 Task: Search one way flight ticket for 1 adult, 1 child, 1 infant in seat in premium economy from Dubuque: Dubuque Regional Airport to Jackson: Jackson Hole Airport on 5-2-2023. Choice of flights is Frontier. Number of bags: 2 checked bags. Price is upto 91000. Outbound departure time preference is 20:45.
Action: Mouse moved to (370, 316)
Screenshot: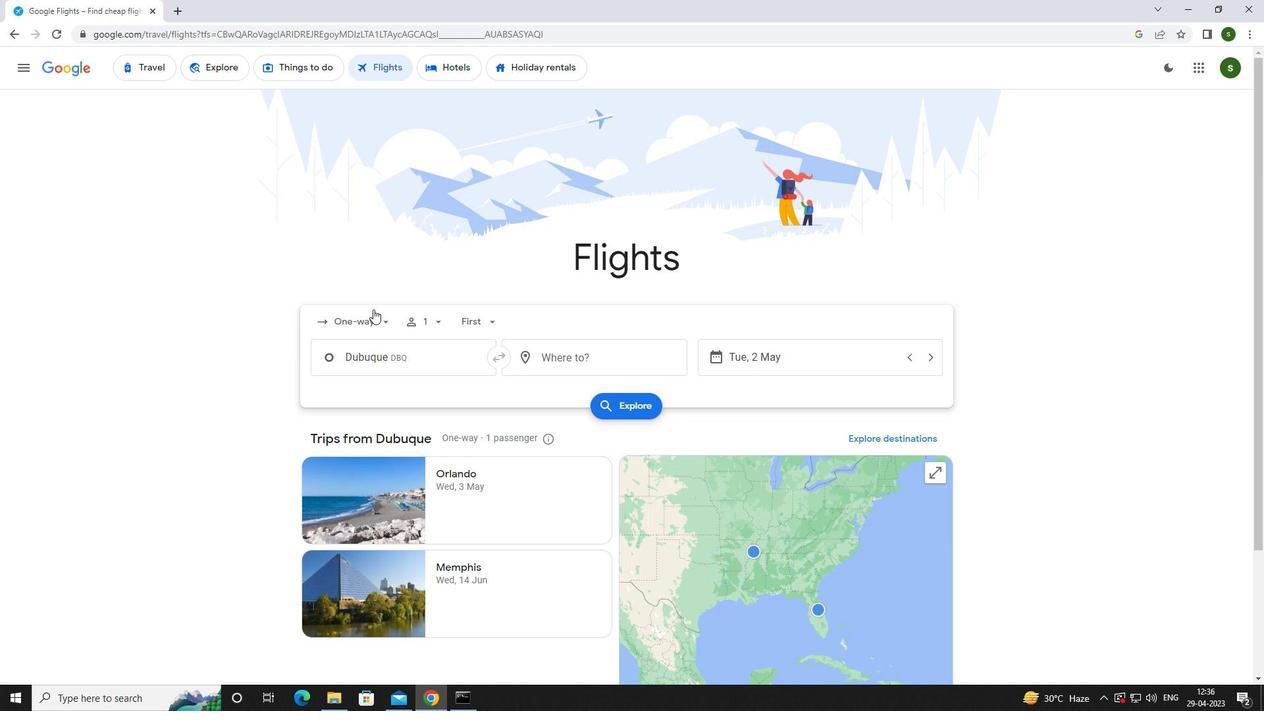 
Action: Mouse pressed left at (370, 316)
Screenshot: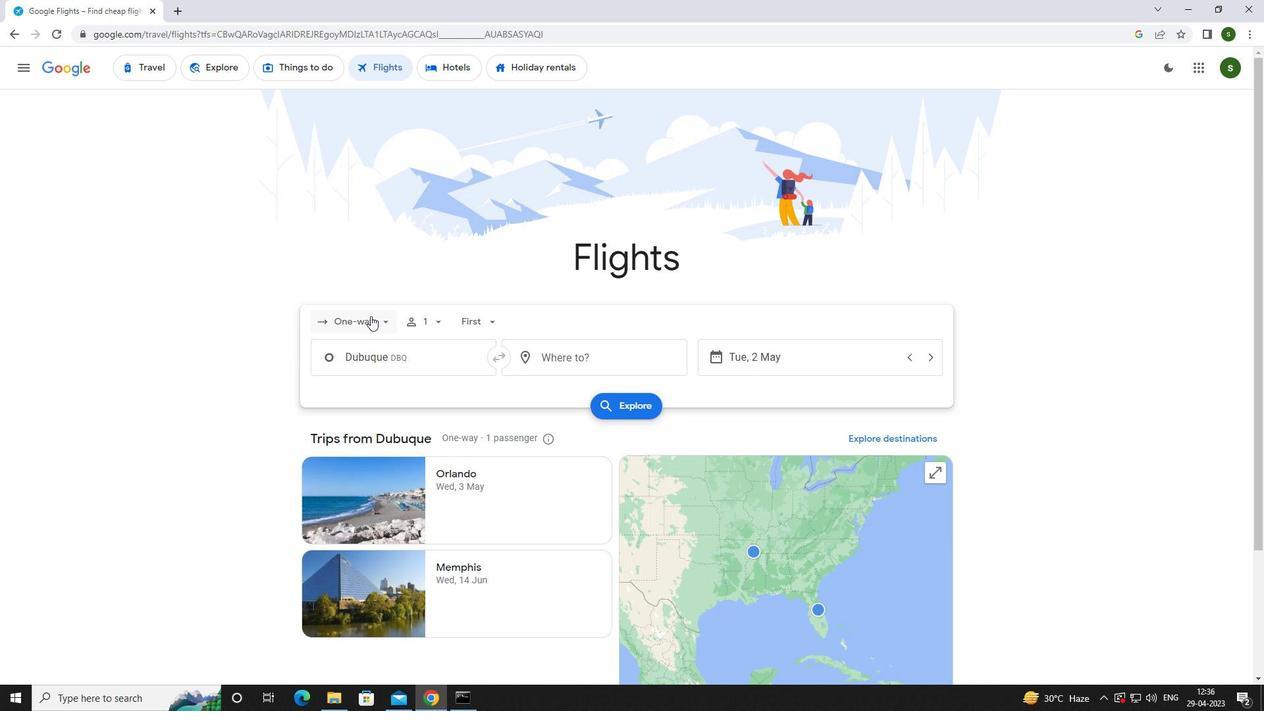 
Action: Mouse moved to (388, 380)
Screenshot: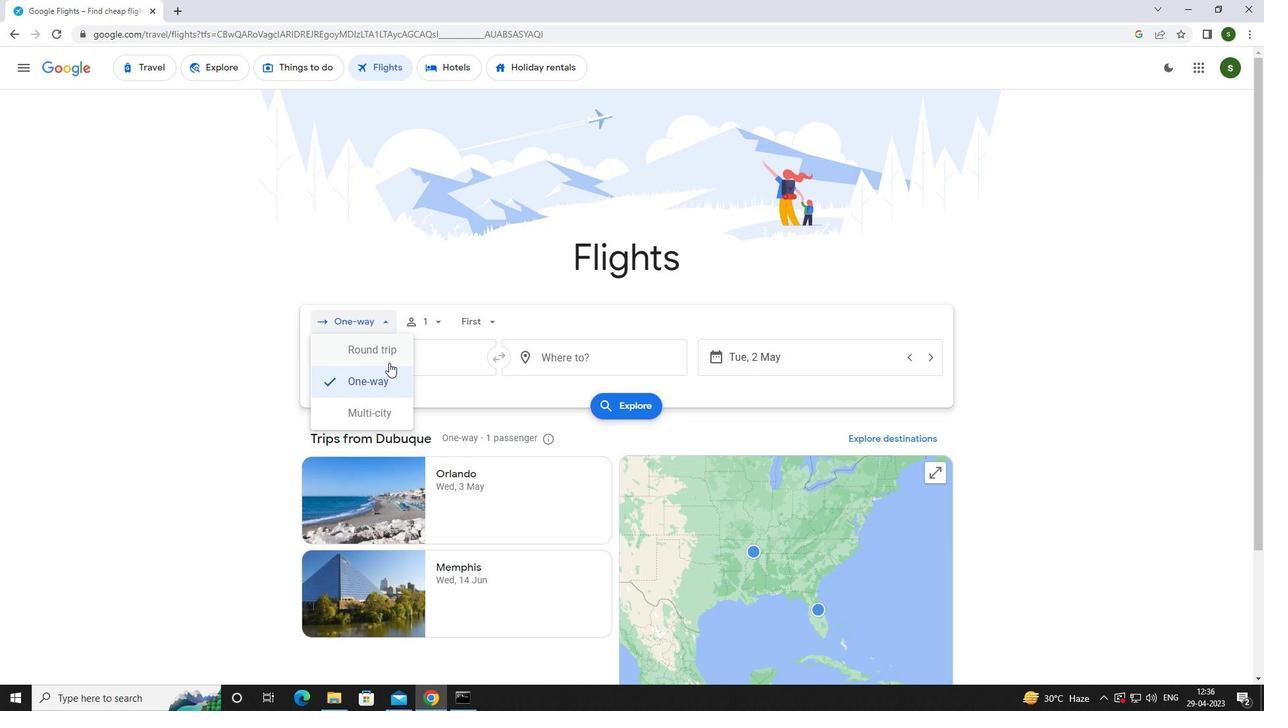 
Action: Mouse pressed left at (388, 380)
Screenshot: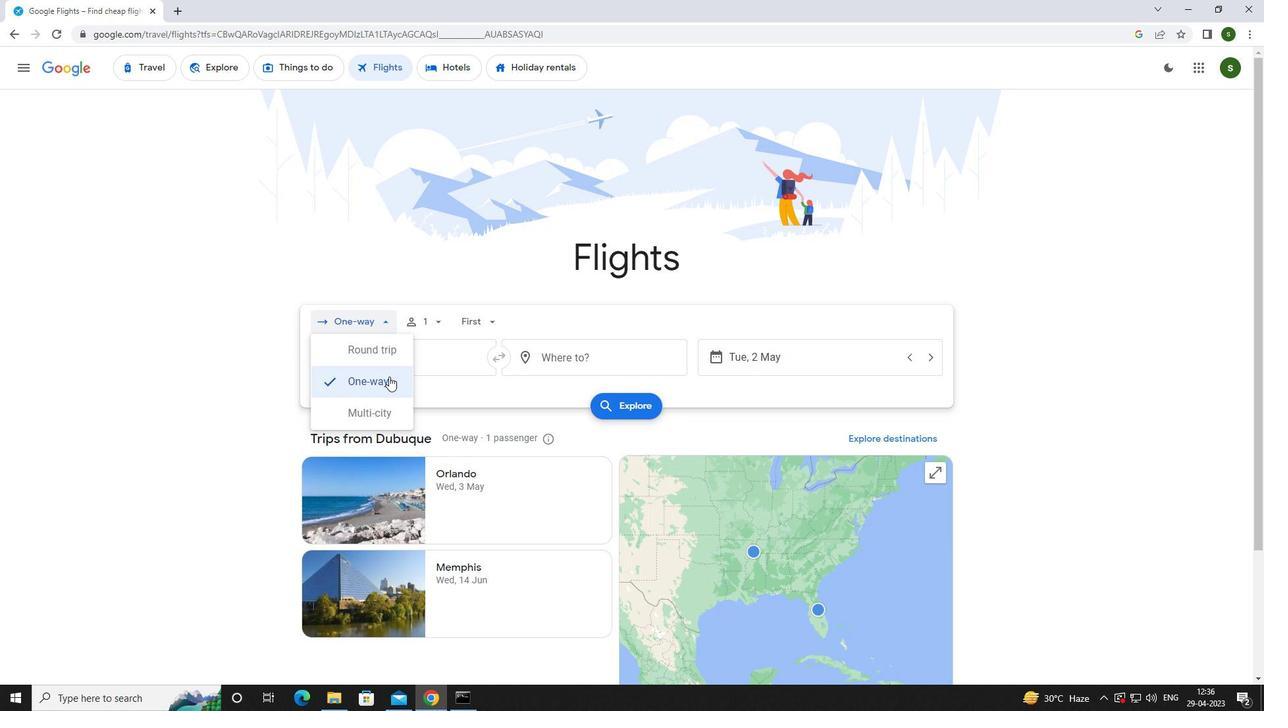 
Action: Mouse moved to (429, 319)
Screenshot: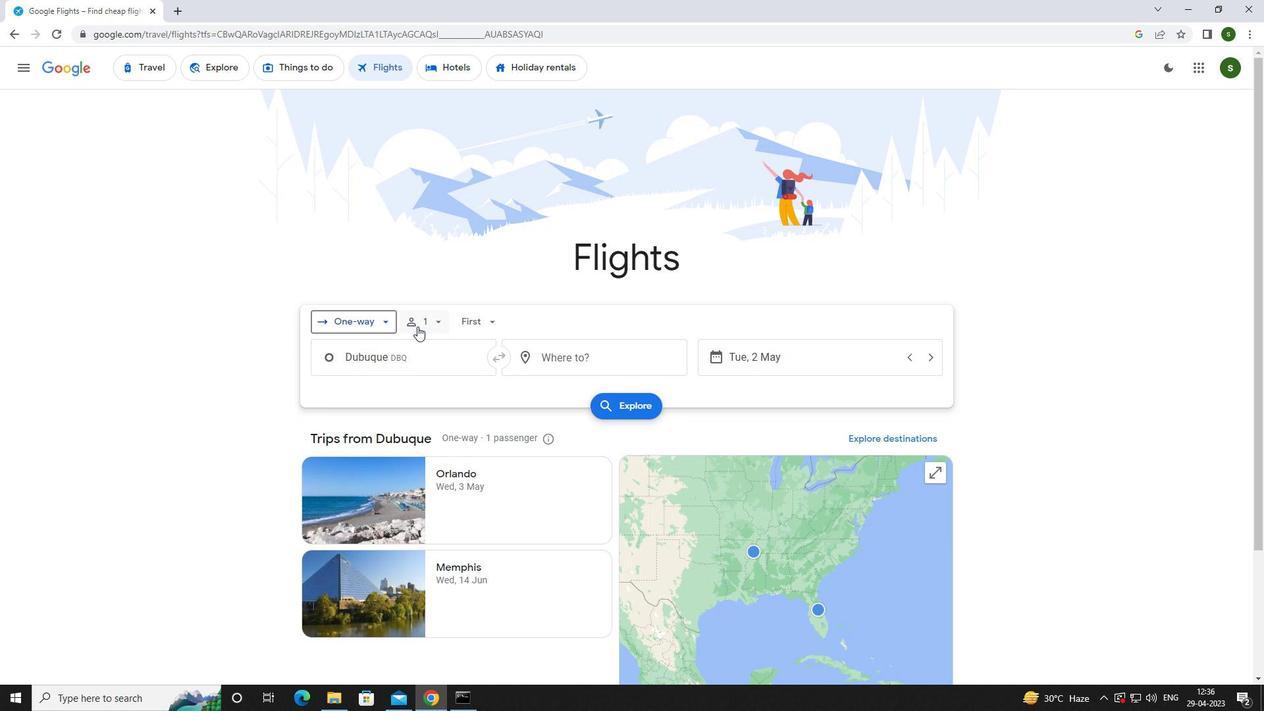 
Action: Mouse pressed left at (429, 319)
Screenshot: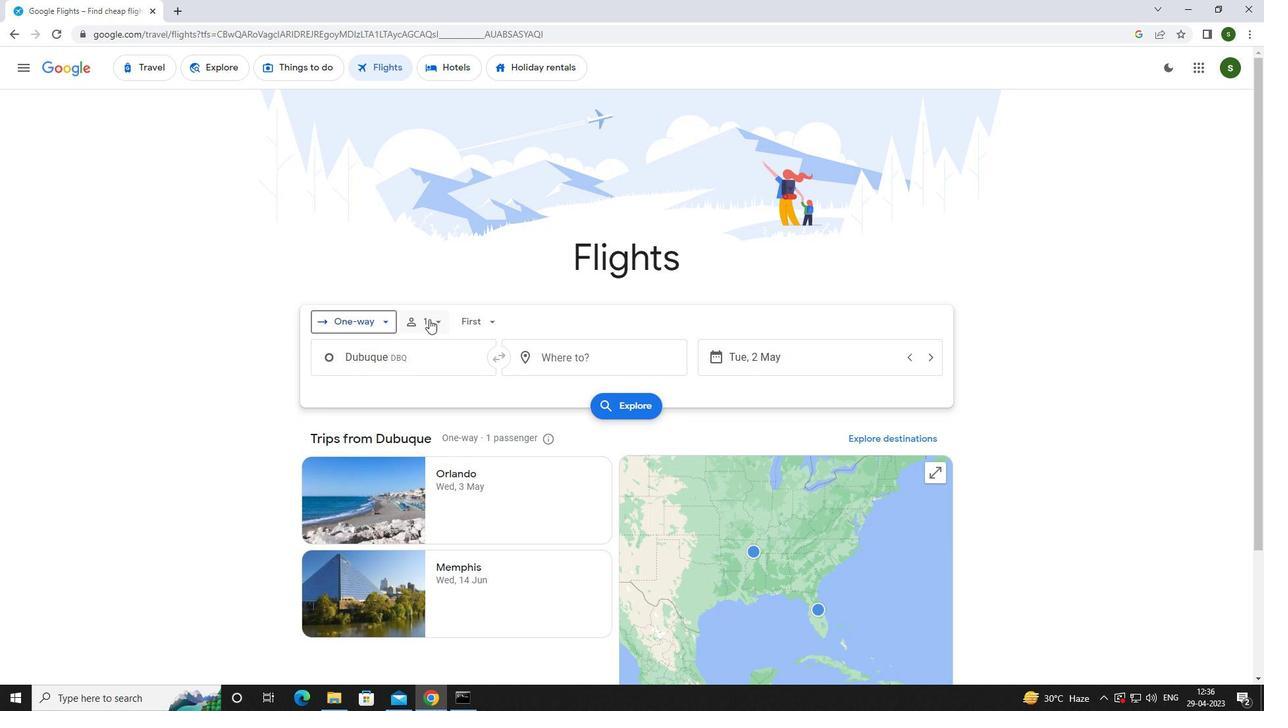 
Action: Mouse moved to (539, 383)
Screenshot: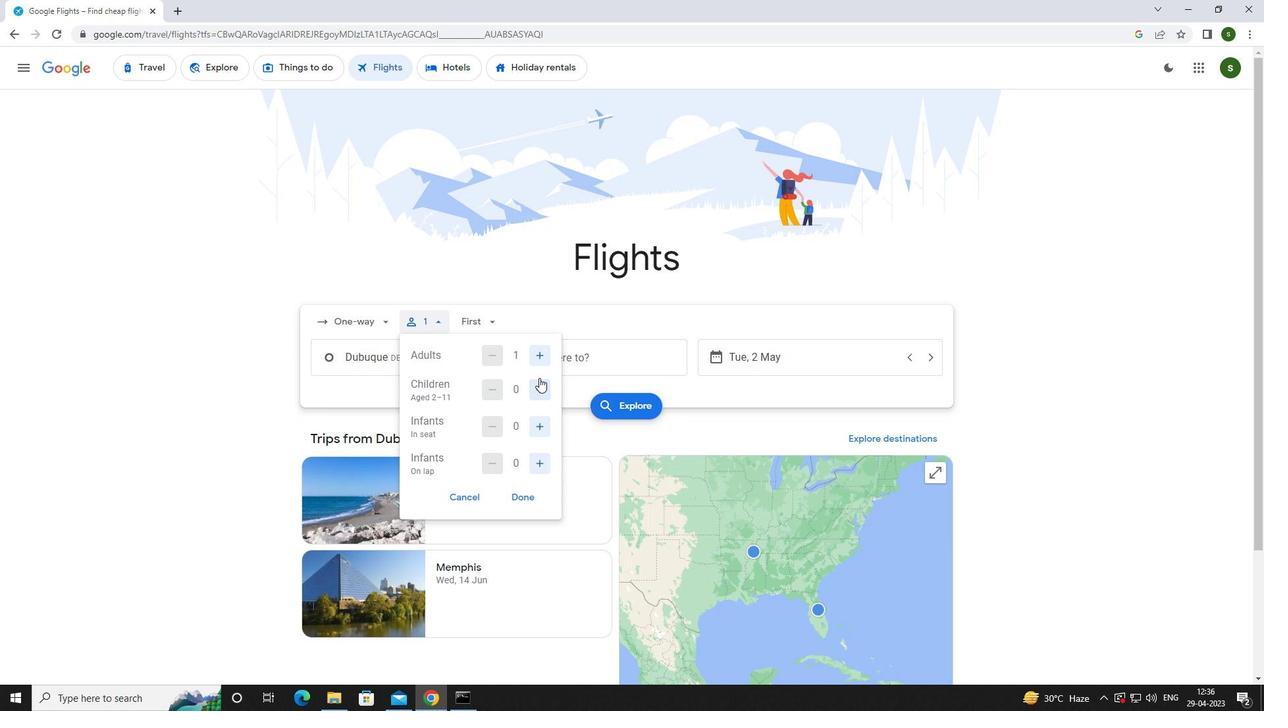 
Action: Mouse pressed left at (539, 383)
Screenshot: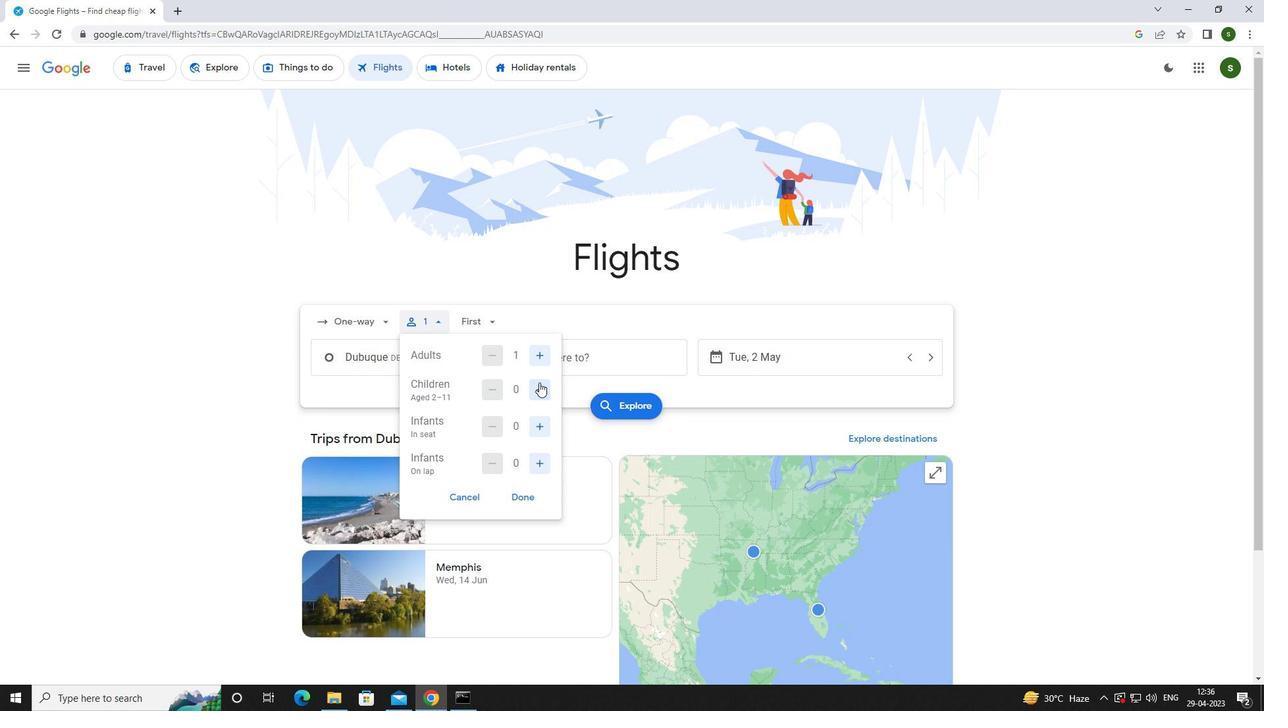 
Action: Mouse moved to (539, 427)
Screenshot: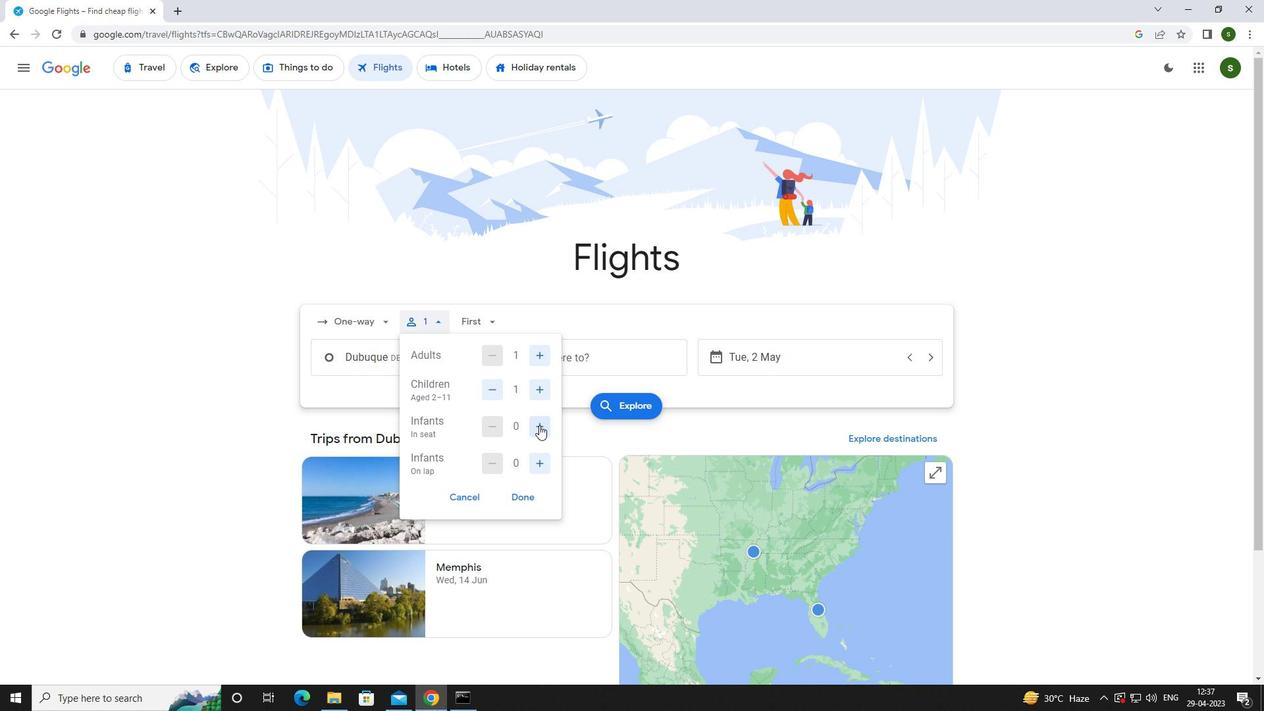 
Action: Mouse pressed left at (539, 427)
Screenshot: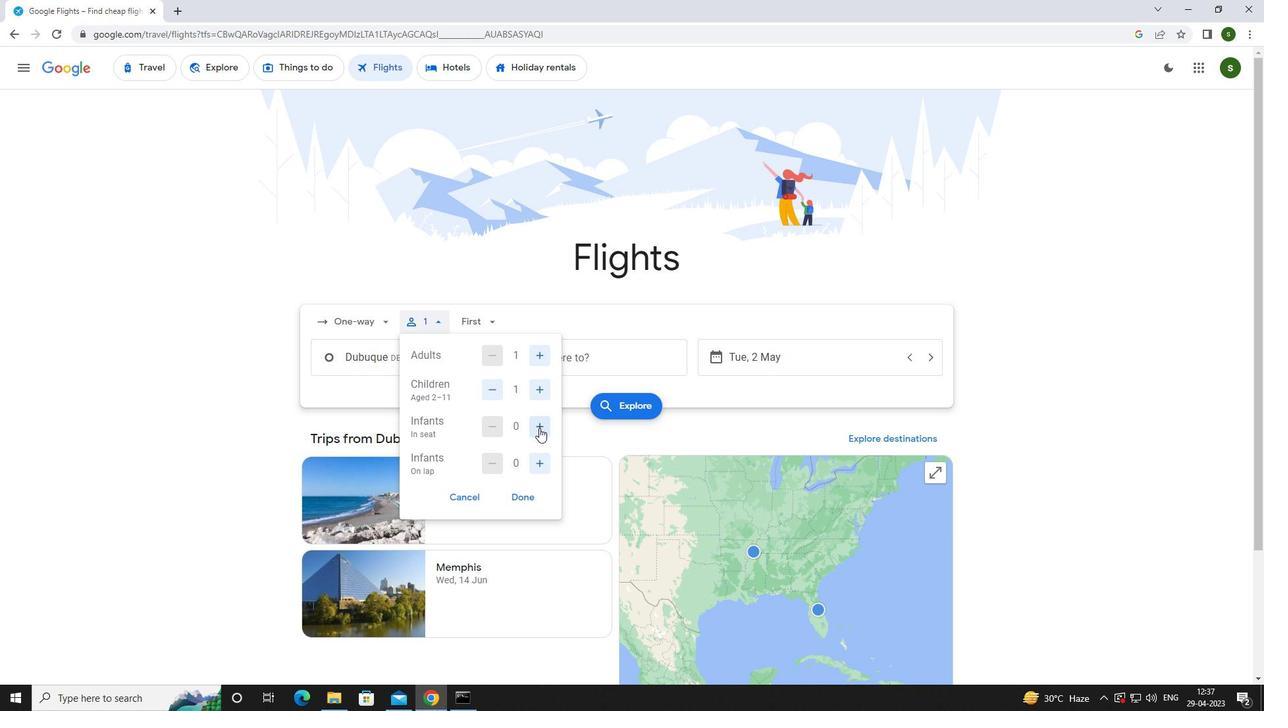 
Action: Mouse moved to (484, 317)
Screenshot: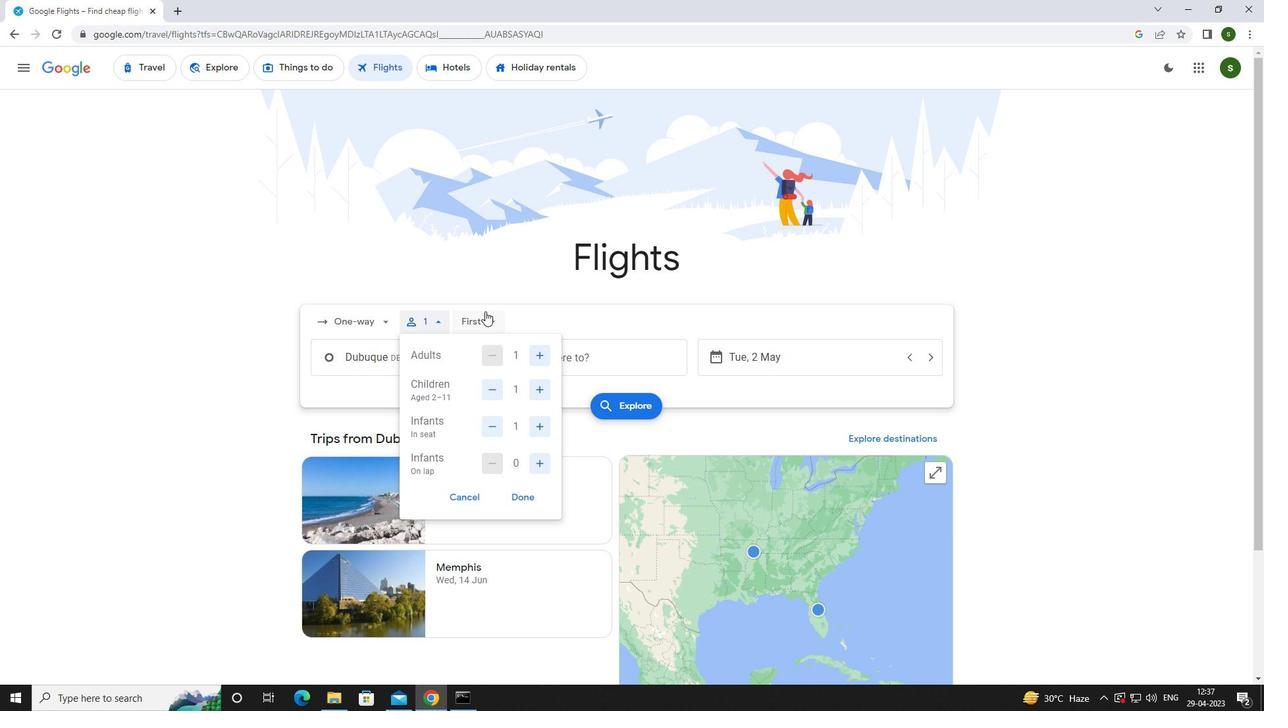 
Action: Mouse pressed left at (484, 317)
Screenshot: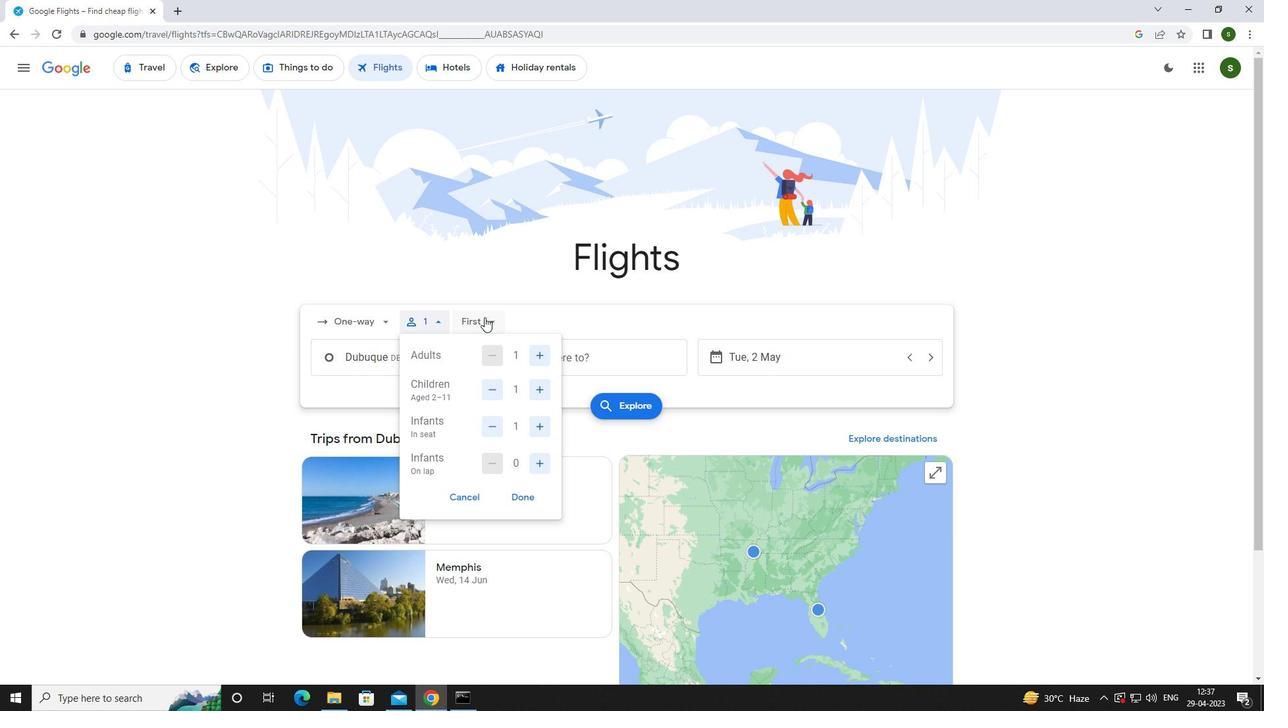 
Action: Mouse moved to (506, 382)
Screenshot: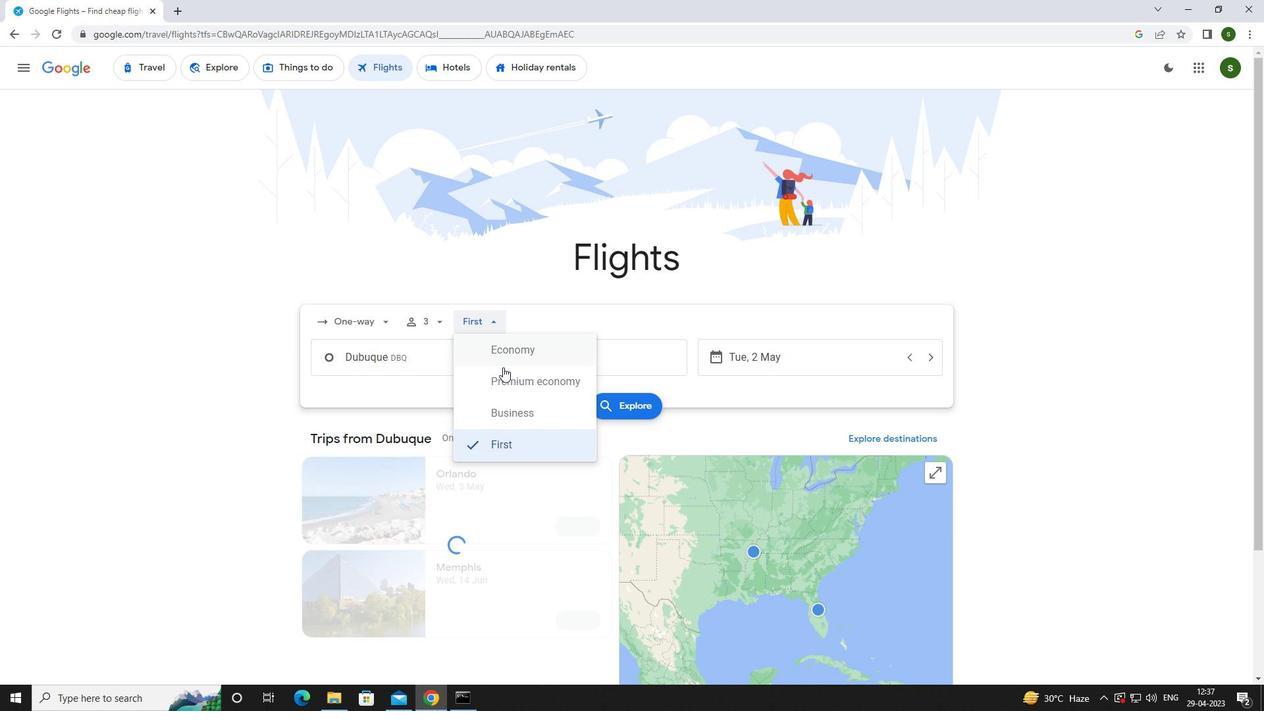 
Action: Mouse pressed left at (506, 382)
Screenshot: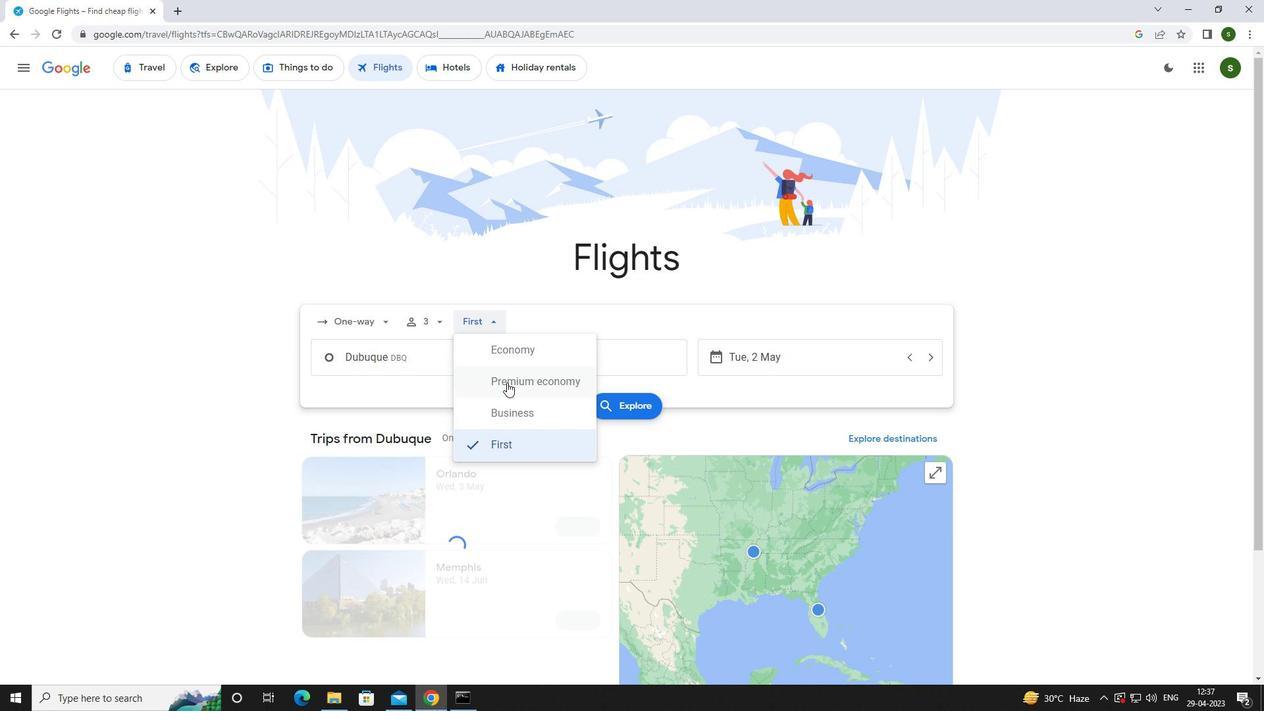 
Action: Mouse moved to (430, 365)
Screenshot: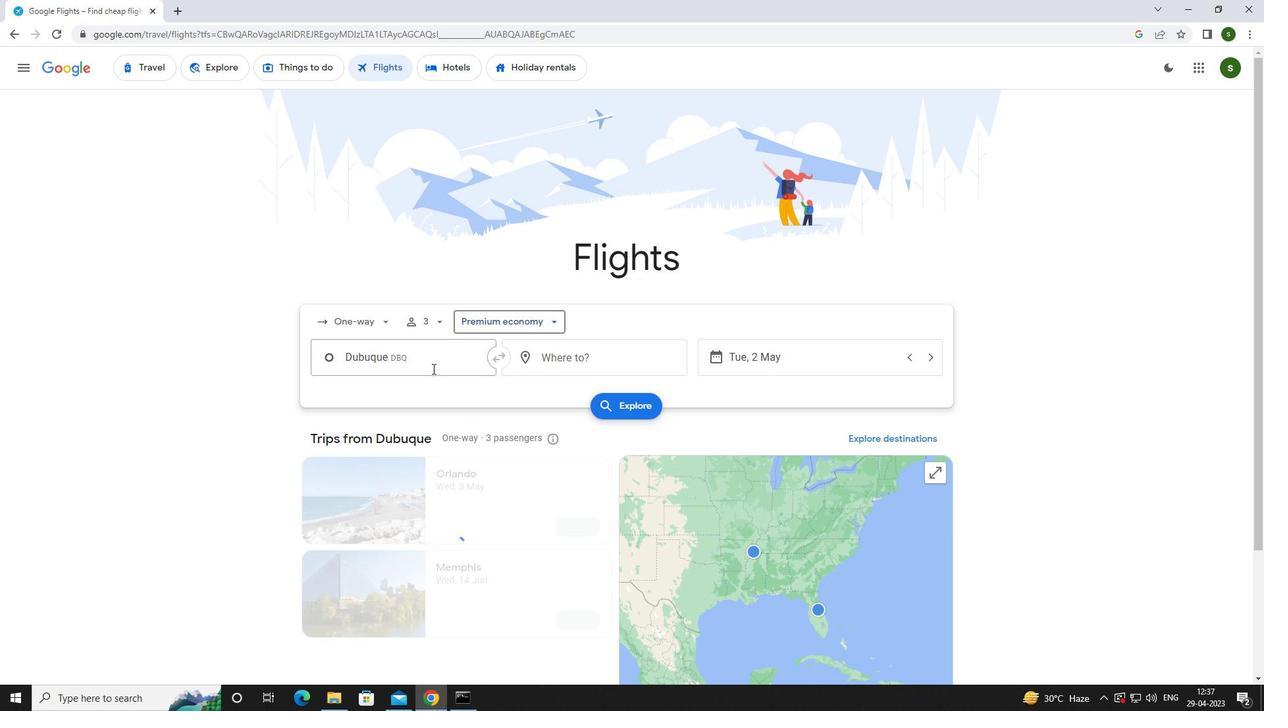 
Action: Mouse pressed left at (430, 365)
Screenshot: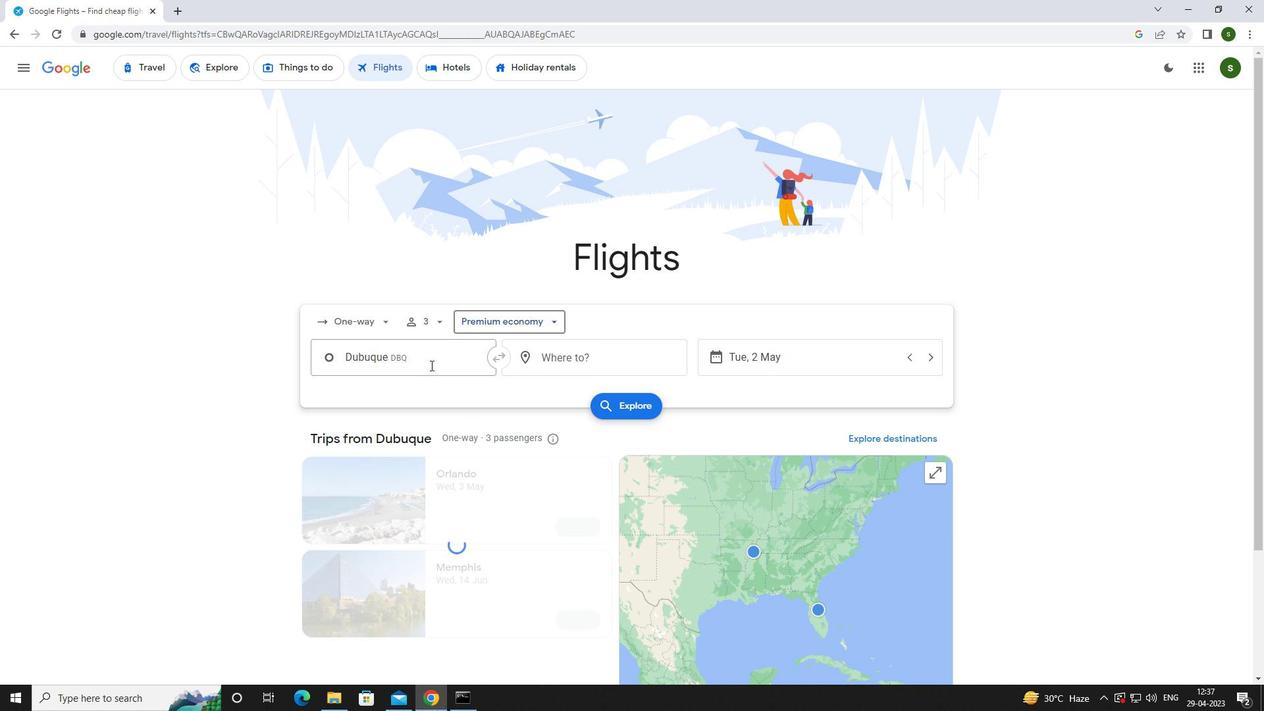 
Action: Key pressed d<Key.caps_lock>ubuque
Screenshot: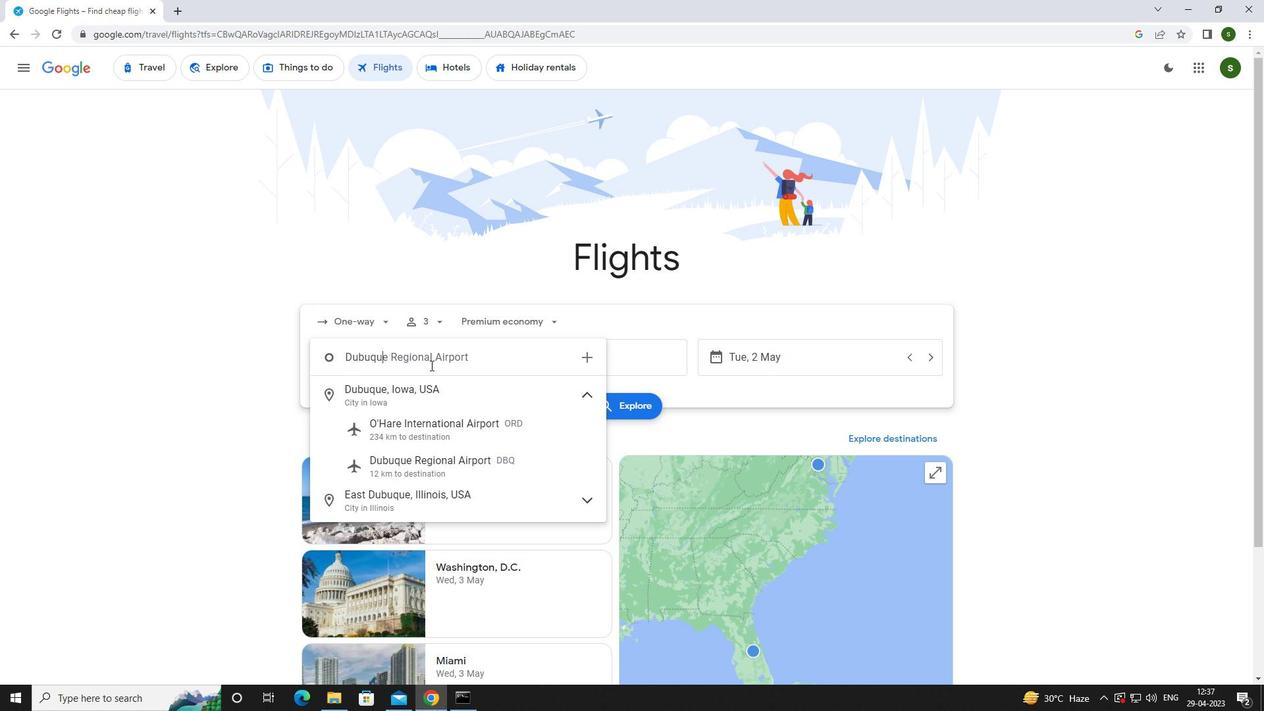 
Action: Mouse moved to (436, 457)
Screenshot: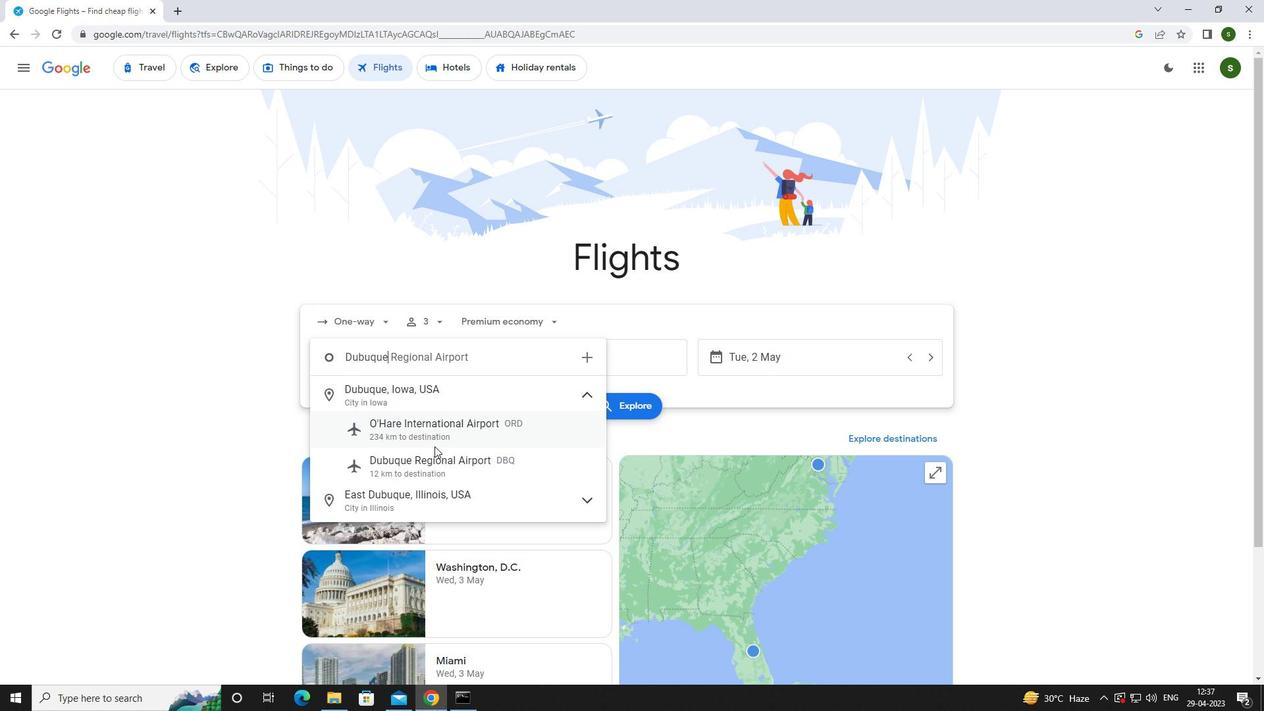 
Action: Mouse pressed left at (436, 457)
Screenshot: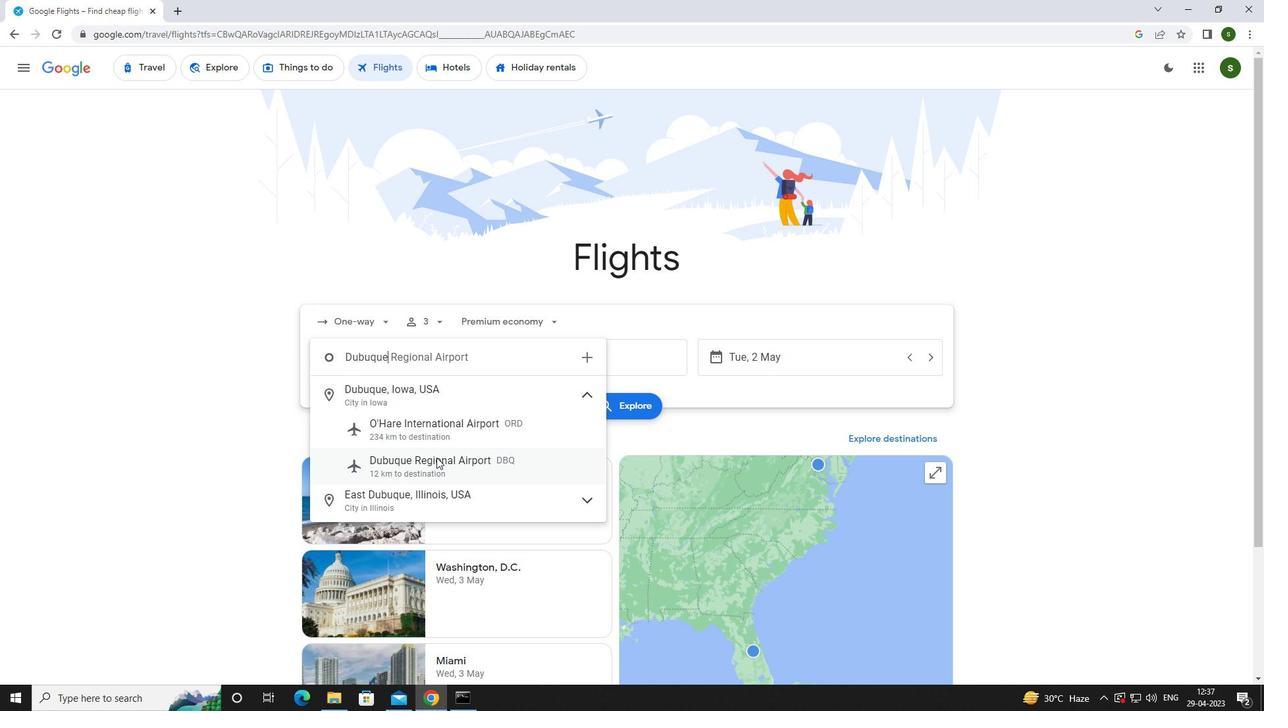 
Action: Mouse moved to (587, 361)
Screenshot: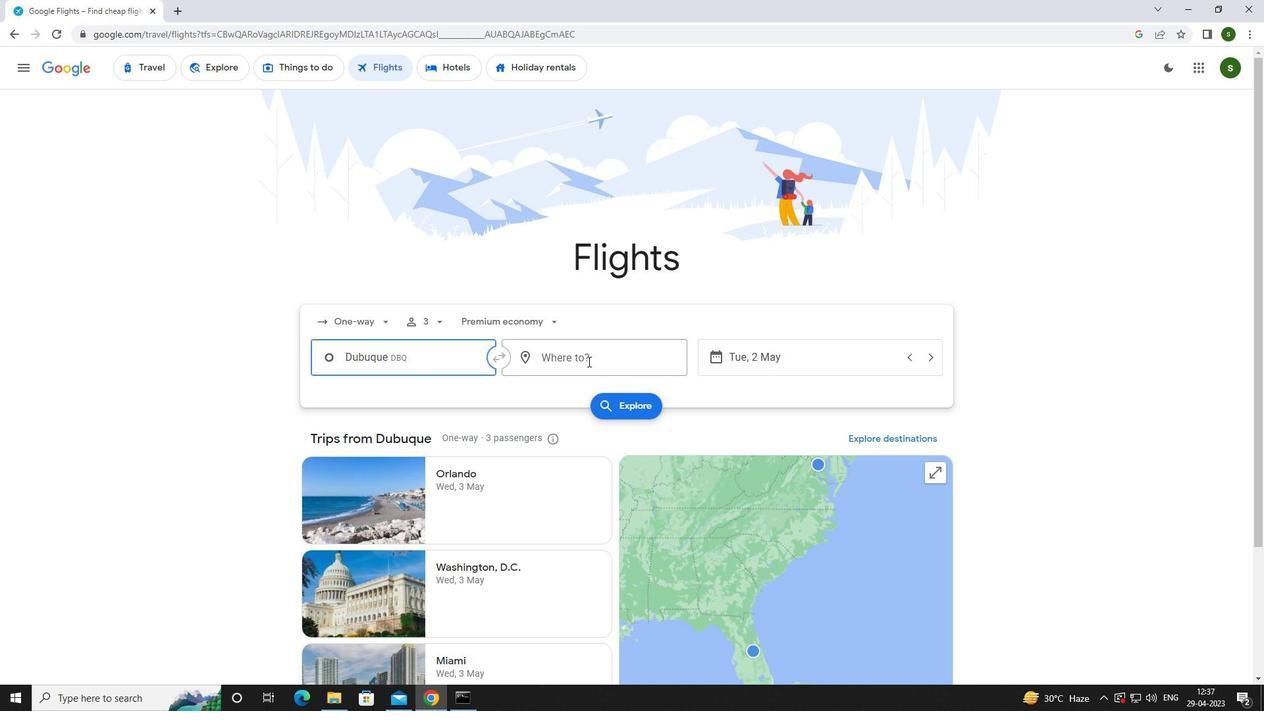 
Action: Mouse pressed left at (587, 361)
Screenshot: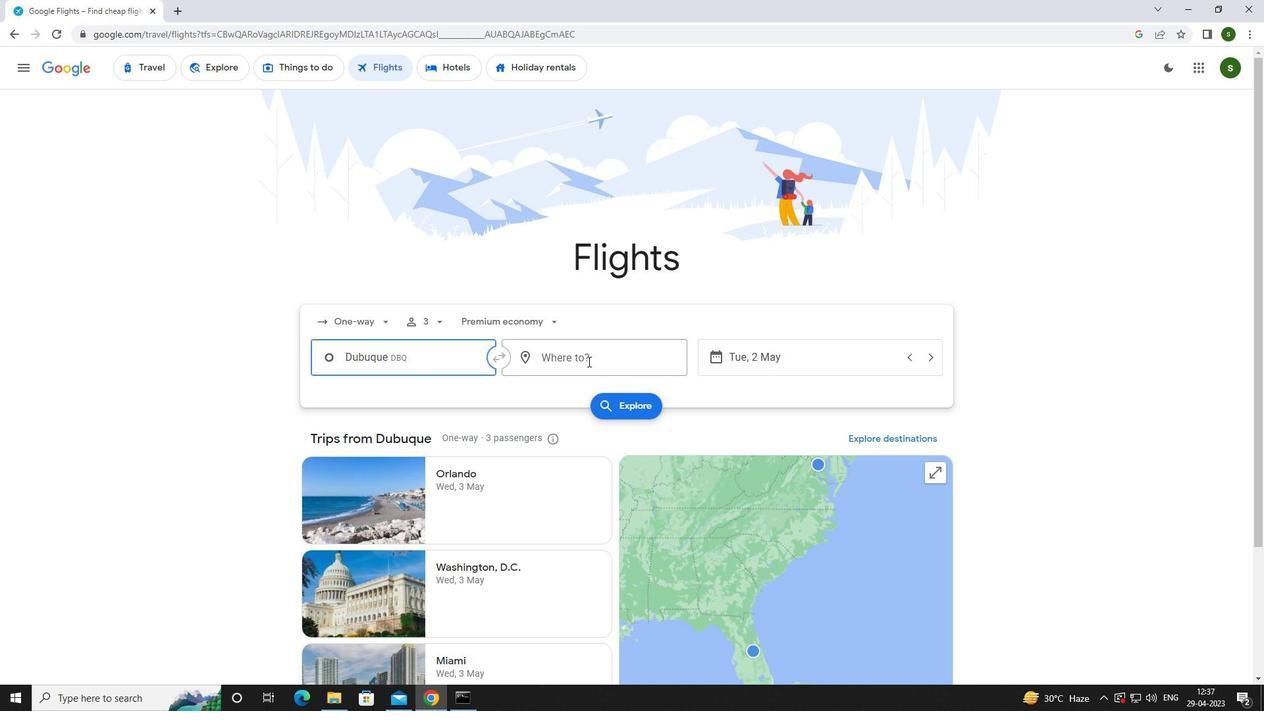 
Action: Mouse moved to (522, 345)
Screenshot: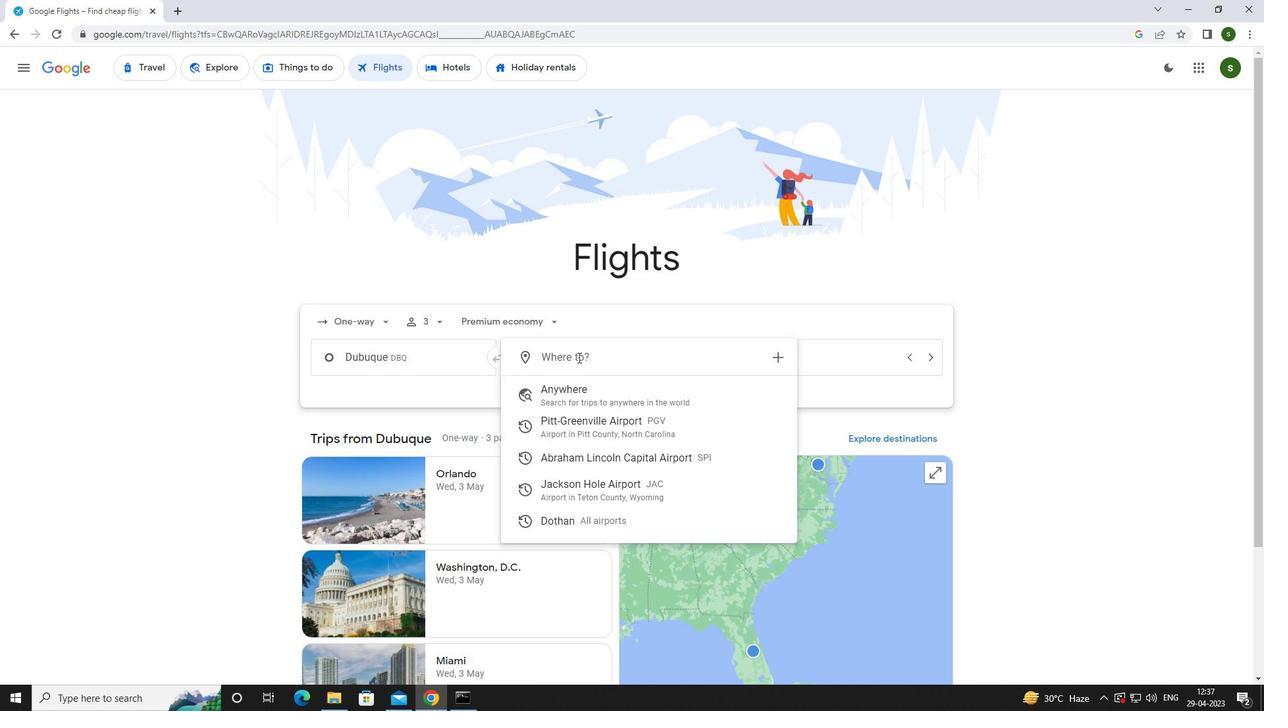 
Action: Key pressed <Key.caps_lock>j<Key.caps_lock>ackson<Key.space><Key.caps_lock>h<Key.caps_lock>ol
Screenshot: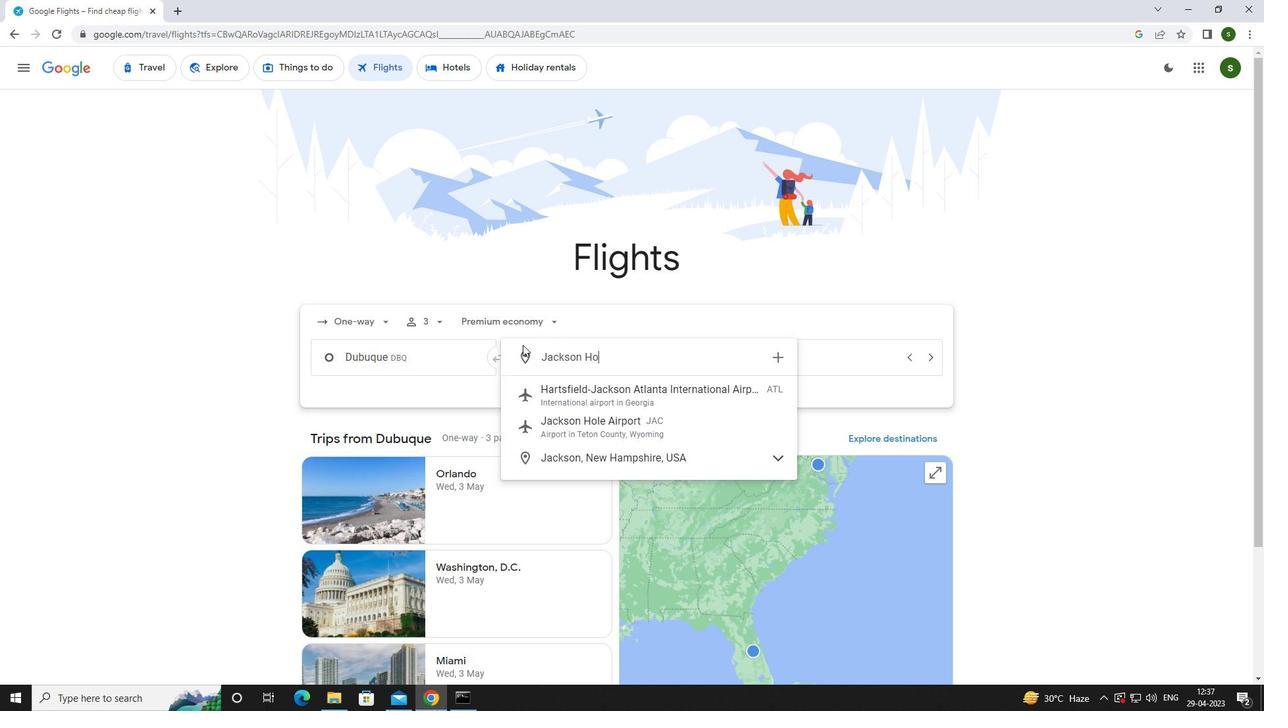 
Action: Mouse moved to (614, 395)
Screenshot: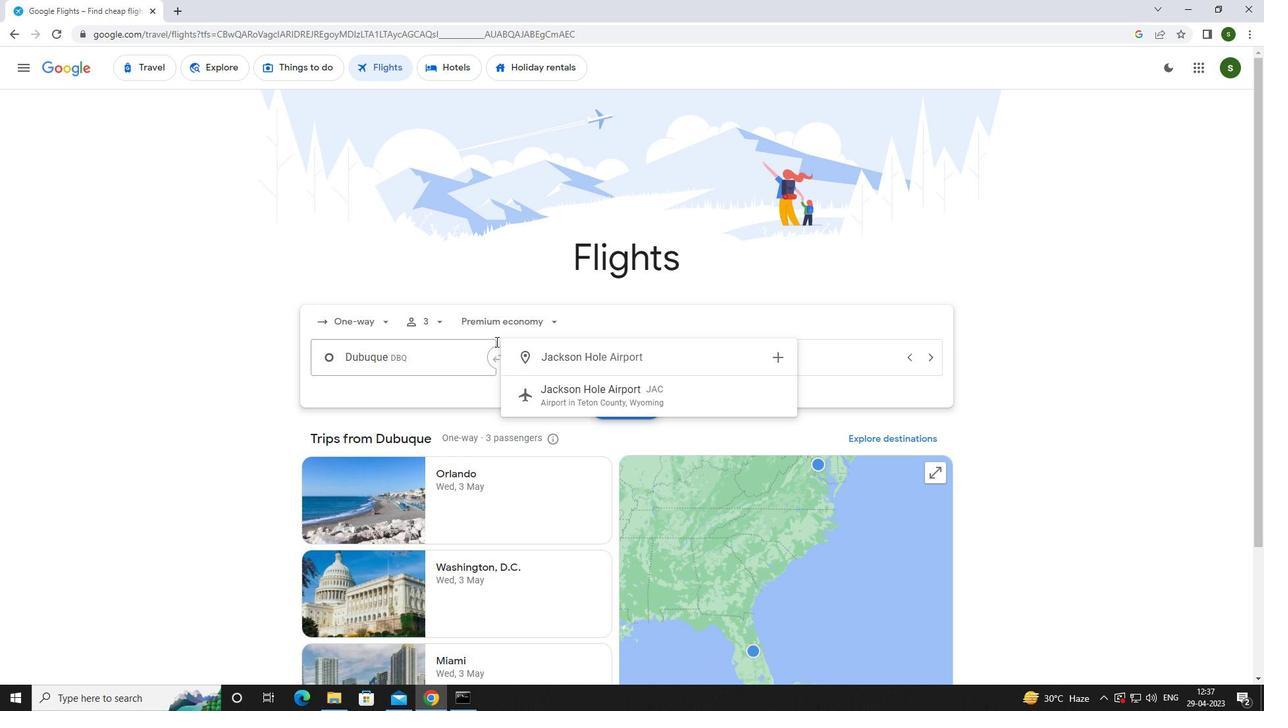 
Action: Mouse pressed left at (614, 395)
Screenshot: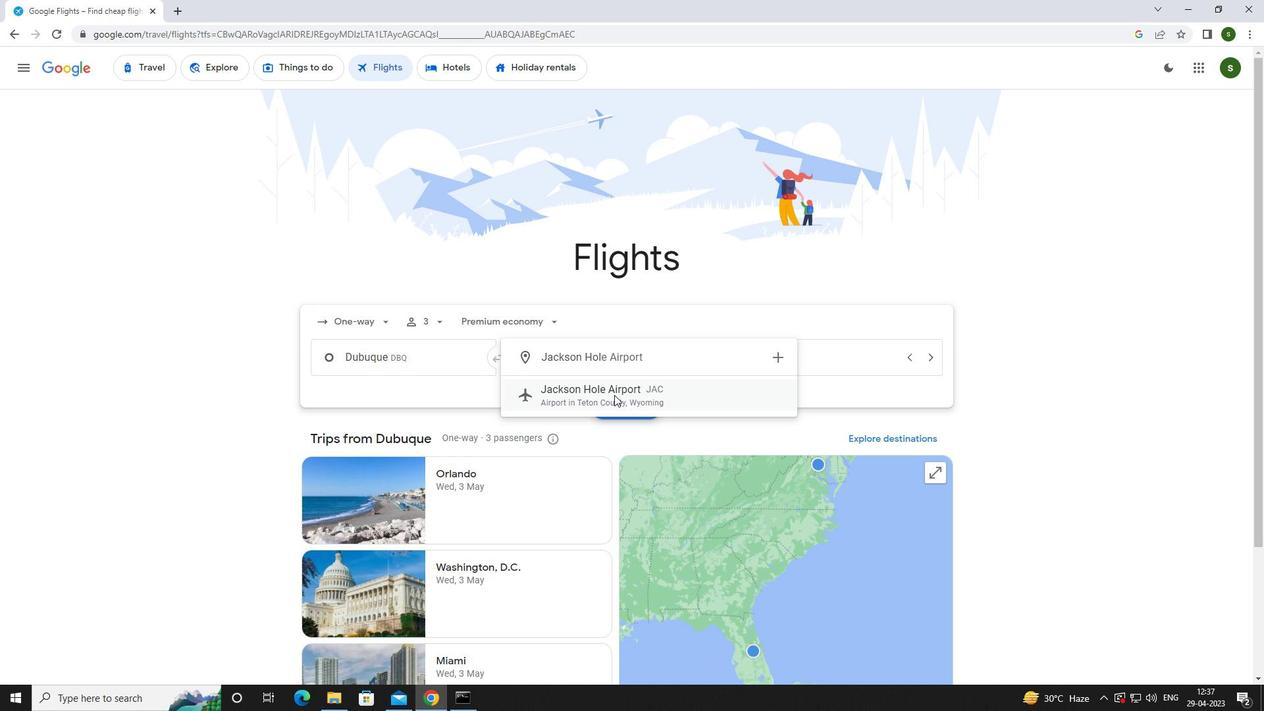 
Action: Mouse moved to (796, 359)
Screenshot: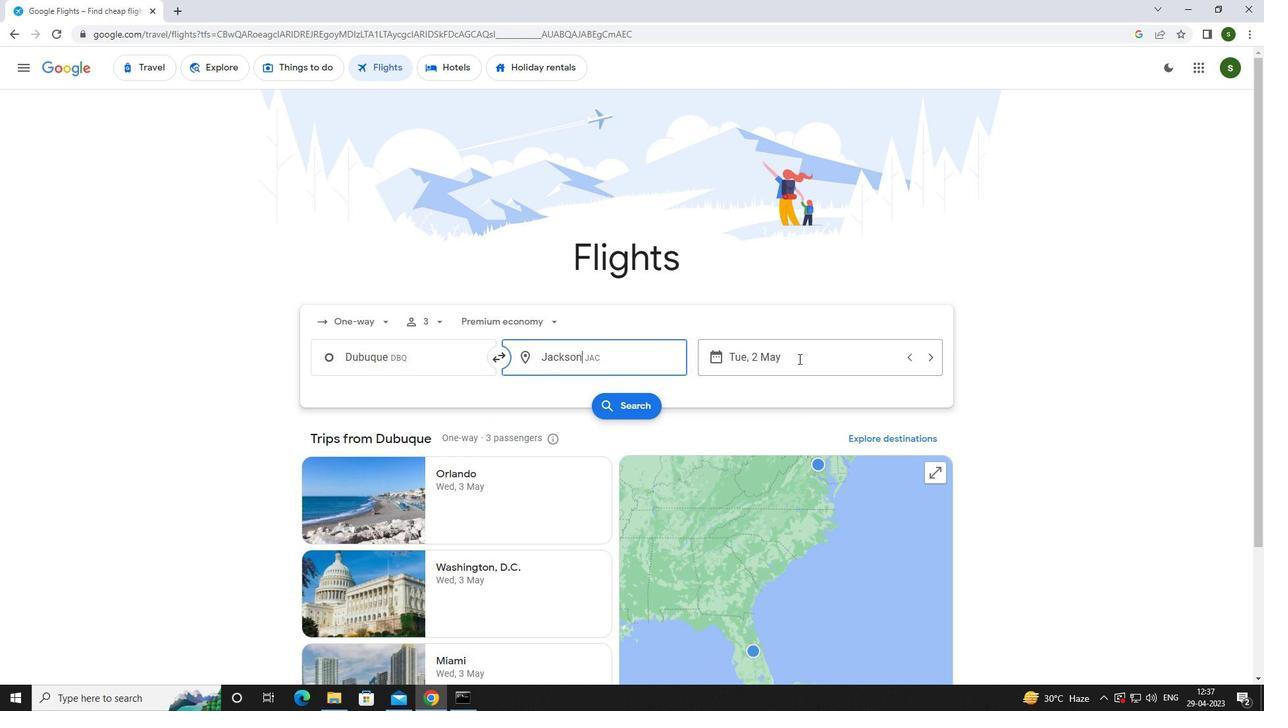 
Action: Mouse pressed left at (796, 359)
Screenshot: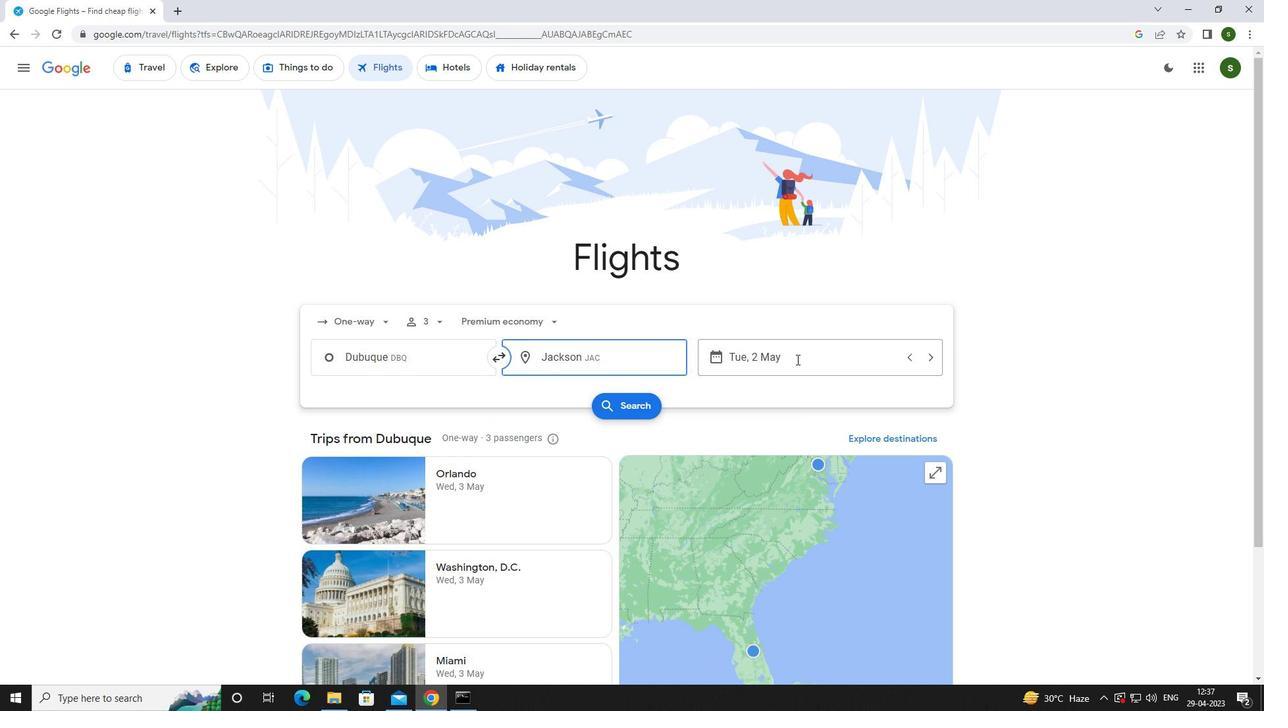 
Action: Mouse moved to (788, 449)
Screenshot: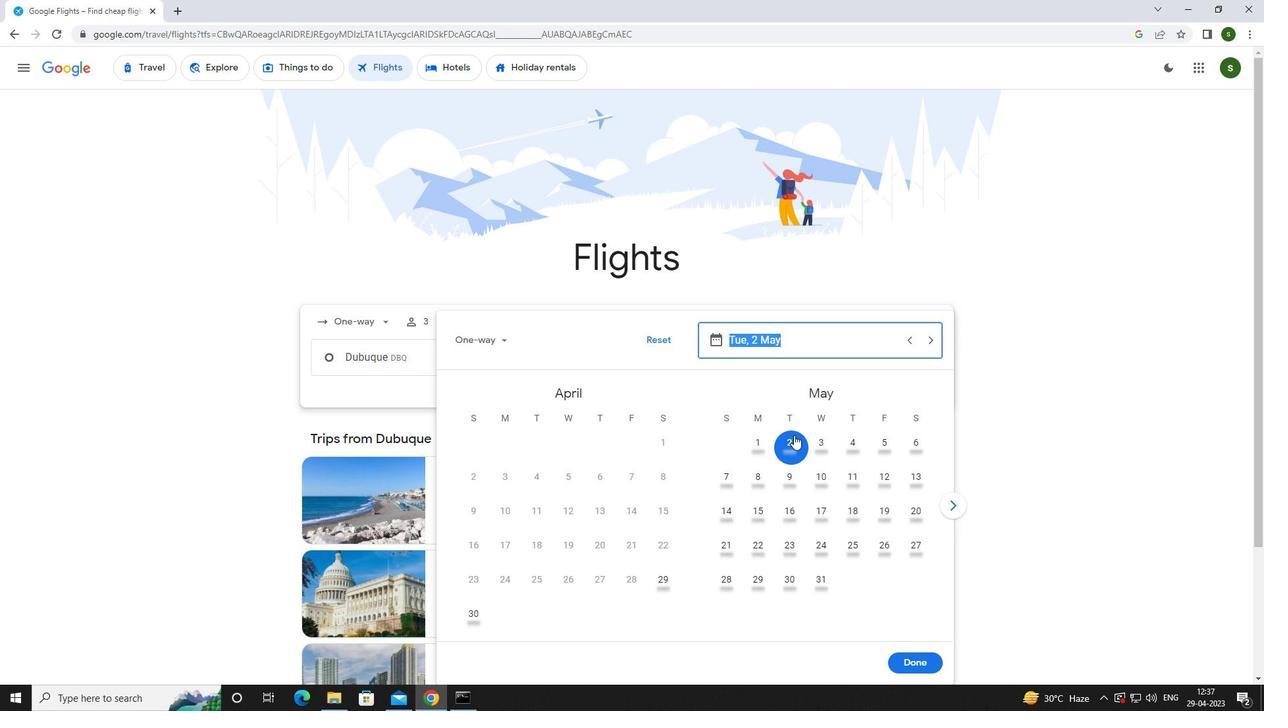 
Action: Mouse pressed left at (788, 449)
Screenshot: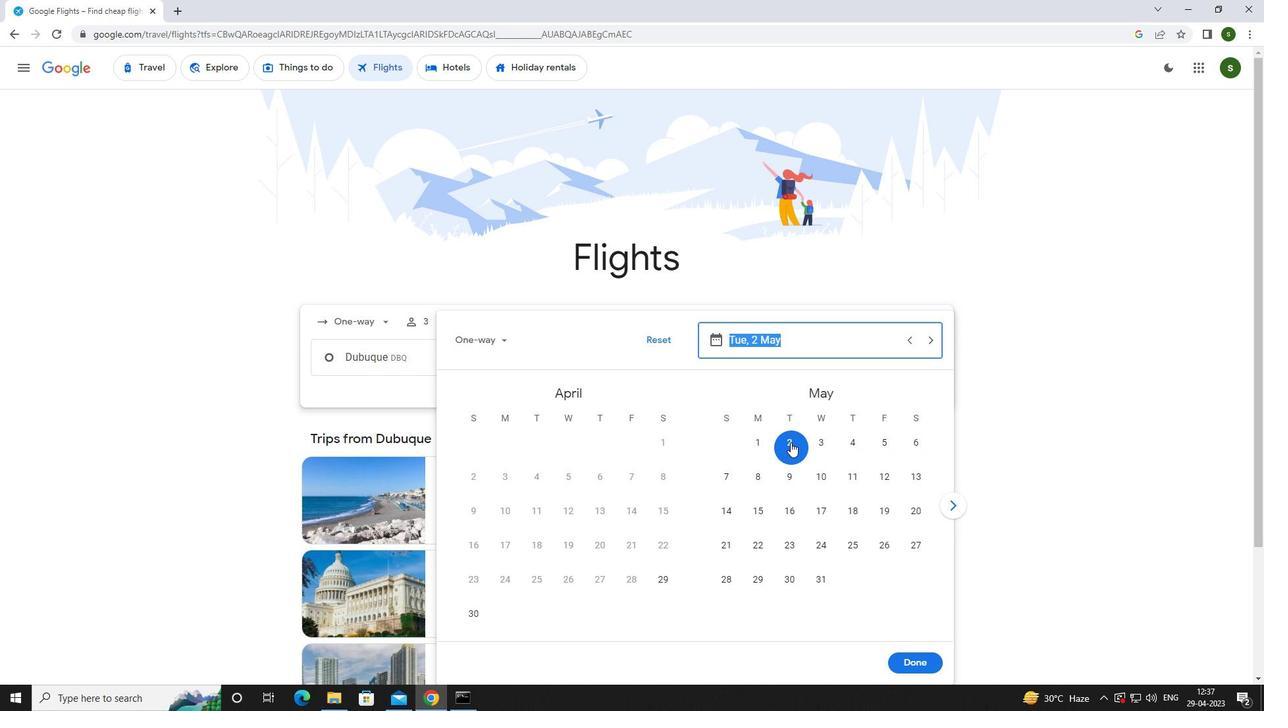 
Action: Mouse moved to (898, 665)
Screenshot: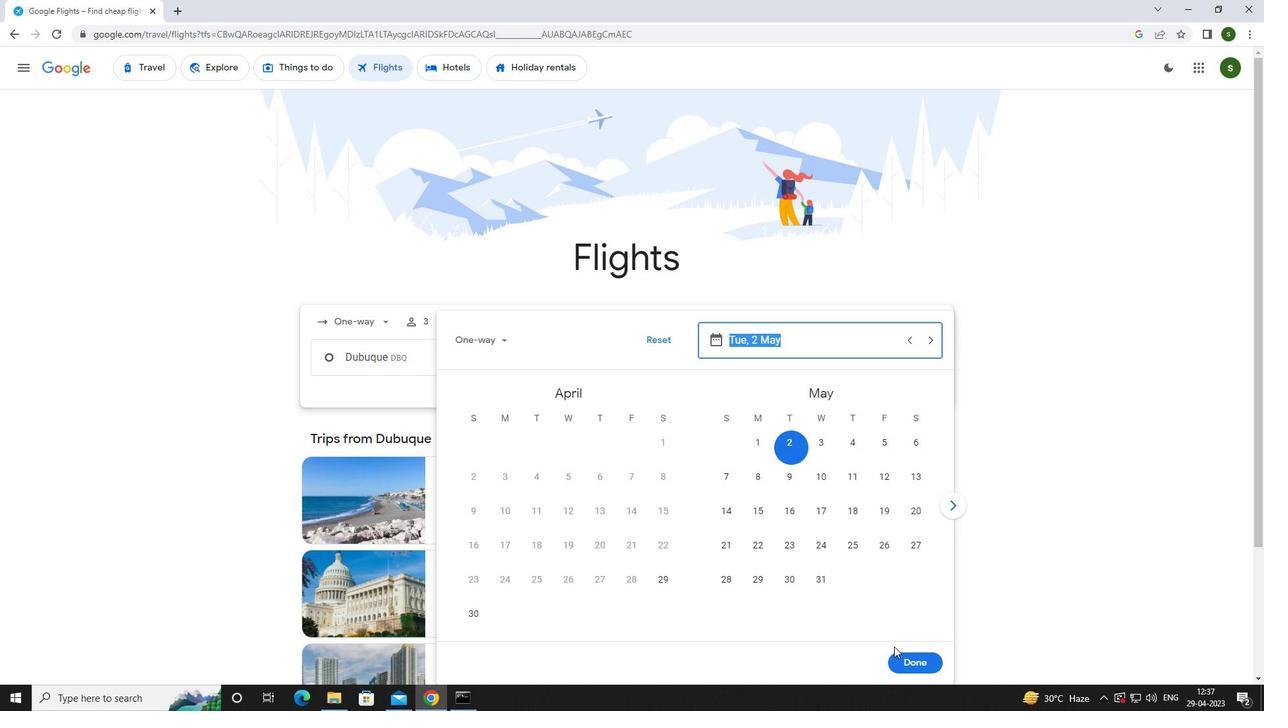 
Action: Mouse pressed left at (898, 665)
Screenshot: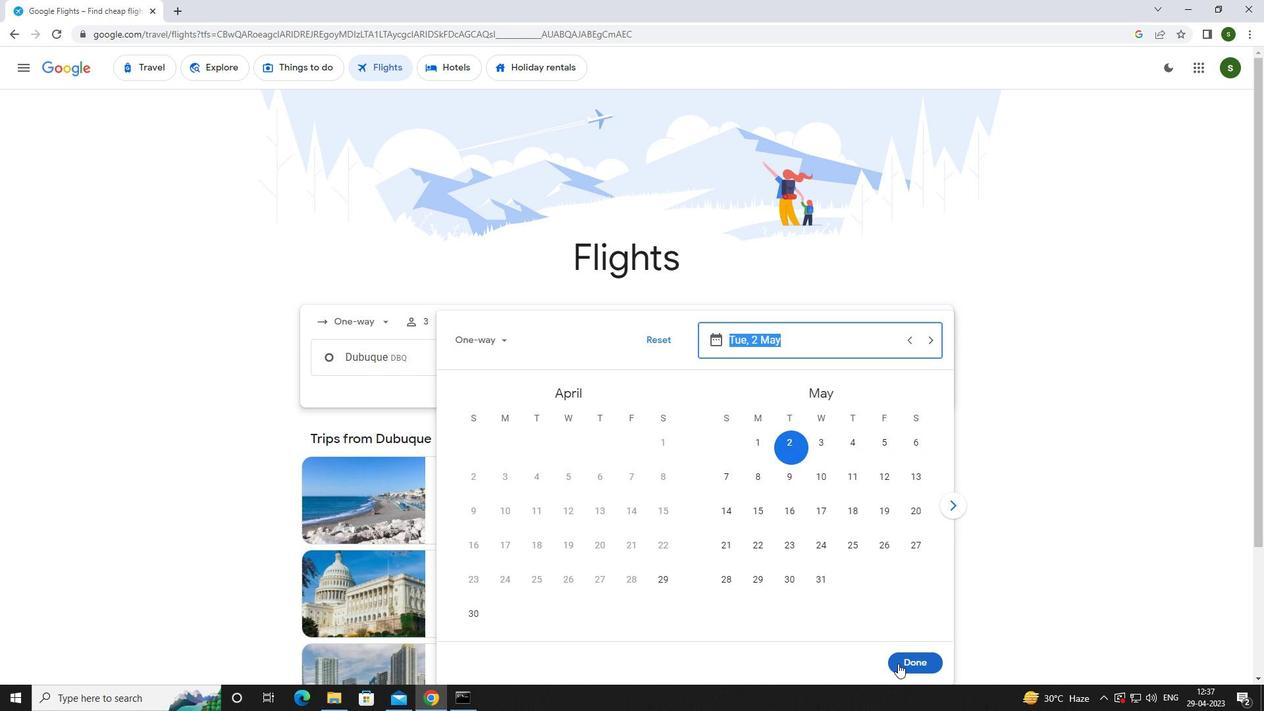 
Action: Mouse moved to (624, 404)
Screenshot: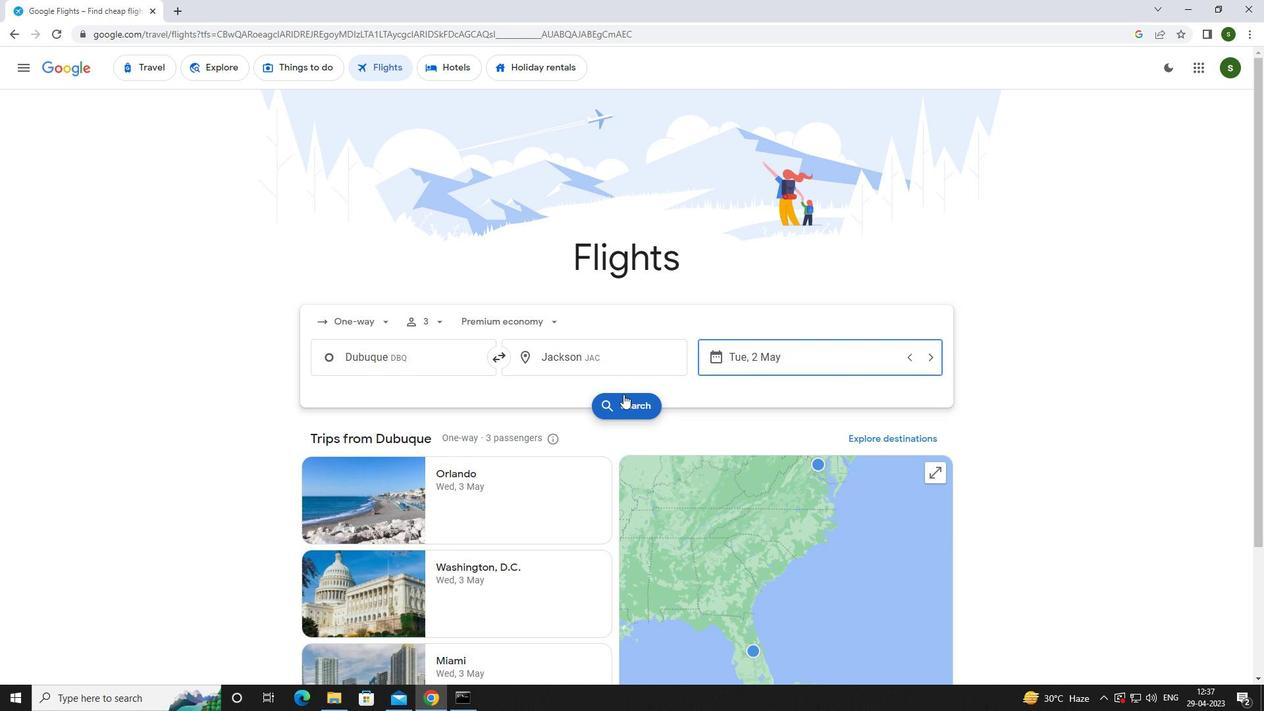 
Action: Mouse pressed left at (624, 404)
Screenshot: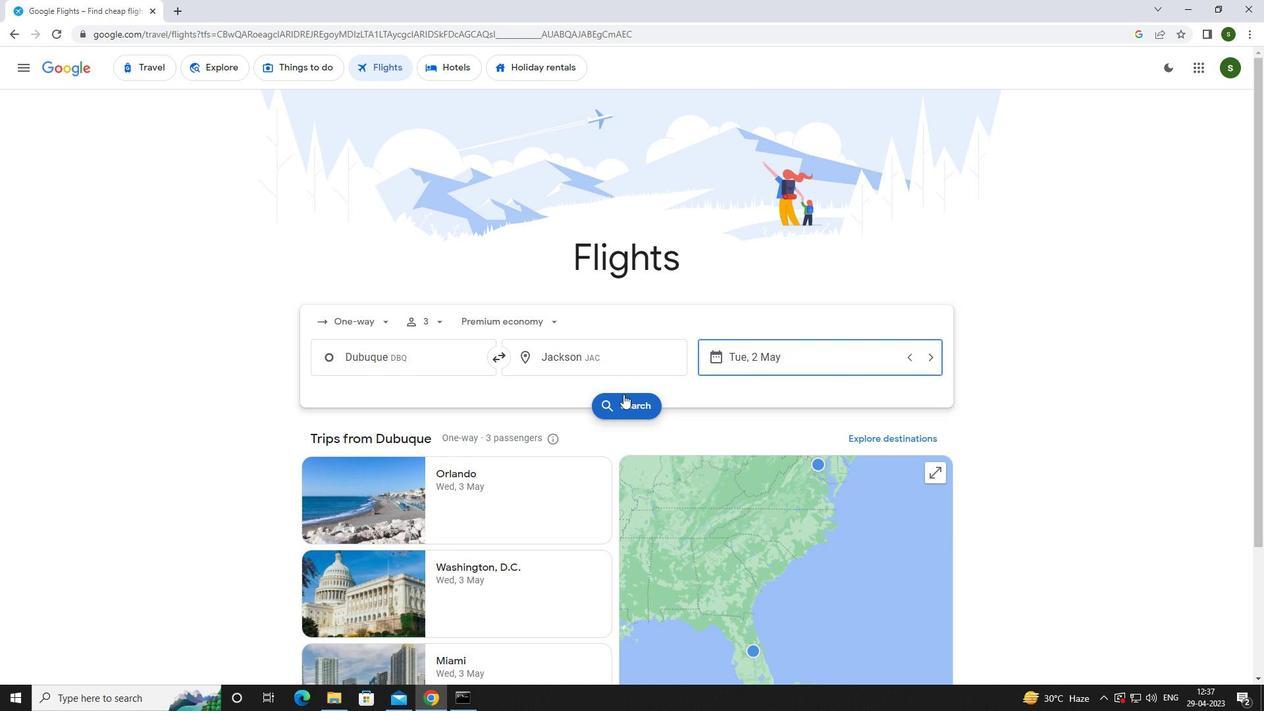 
Action: Mouse moved to (344, 190)
Screenshot: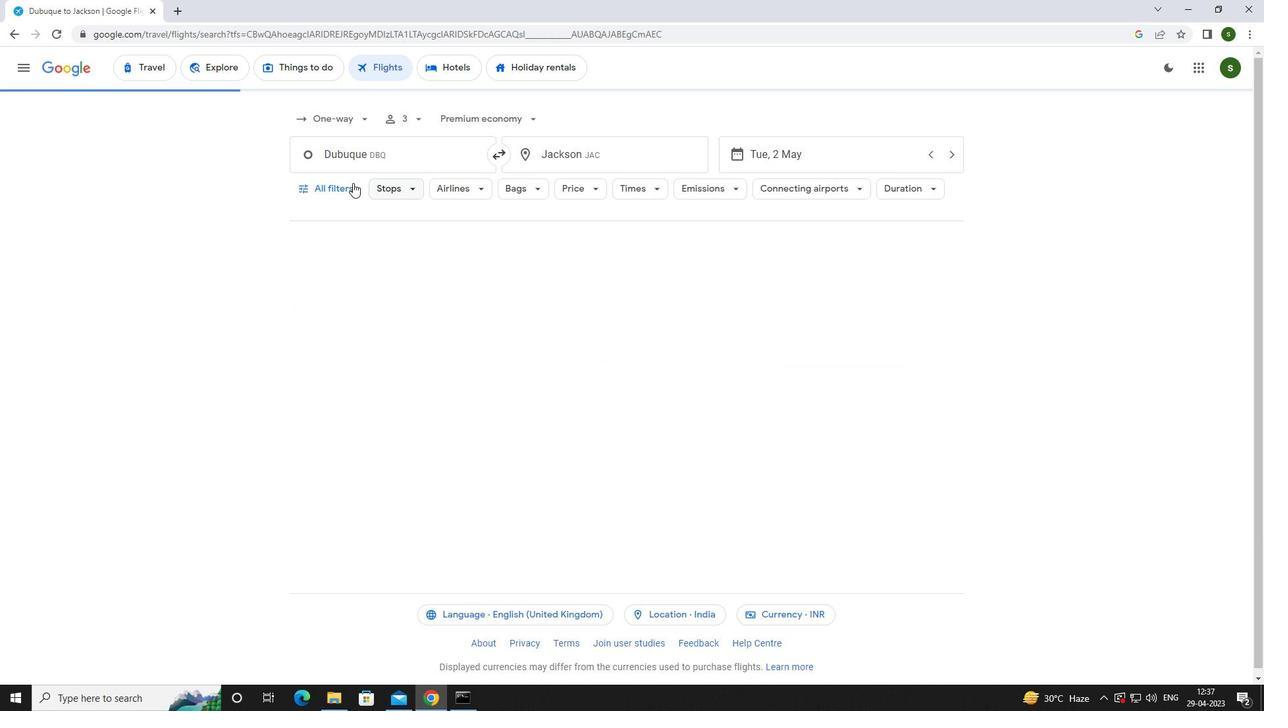 
Action: Mouse pressed left at (344, 190)
Screenshot: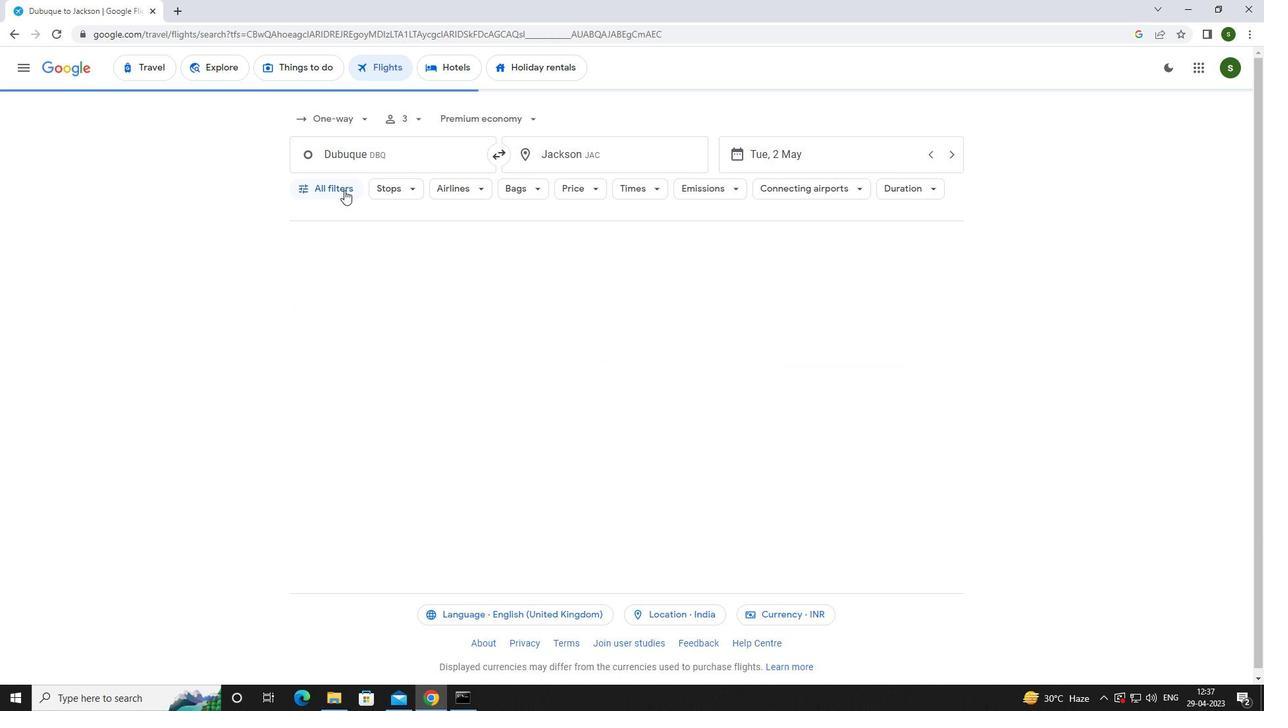 
Action: Mouse moved to (426, 309)
Screenshot: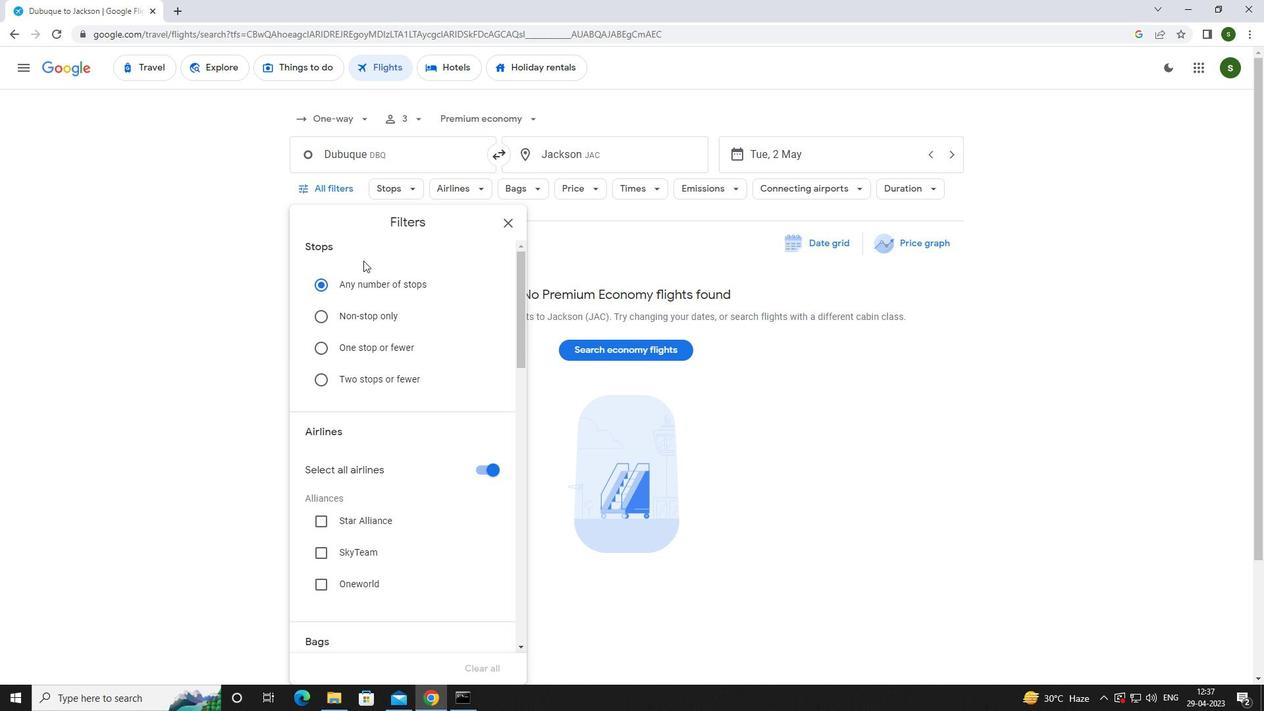 
Action: Mouse scrolled (426, 308) with delta (0, 0)
Screenshot: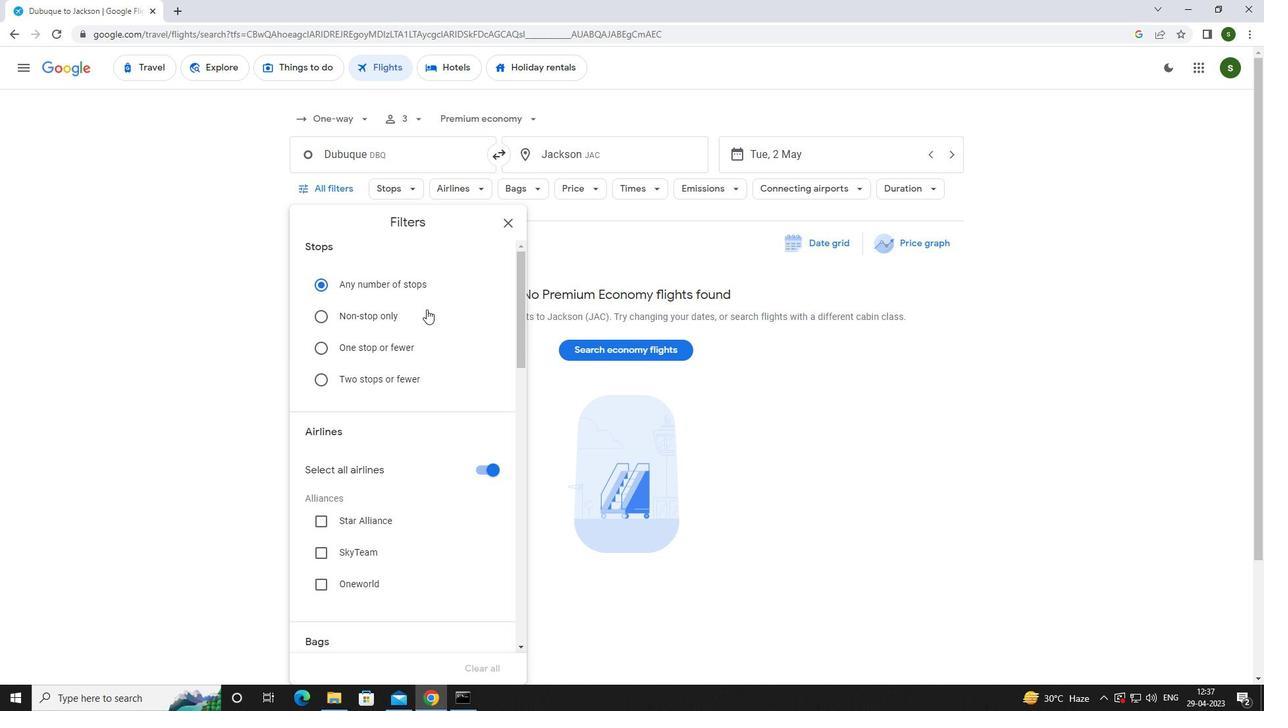 
Action: Mouse moved to (493, 402)
Screenshot: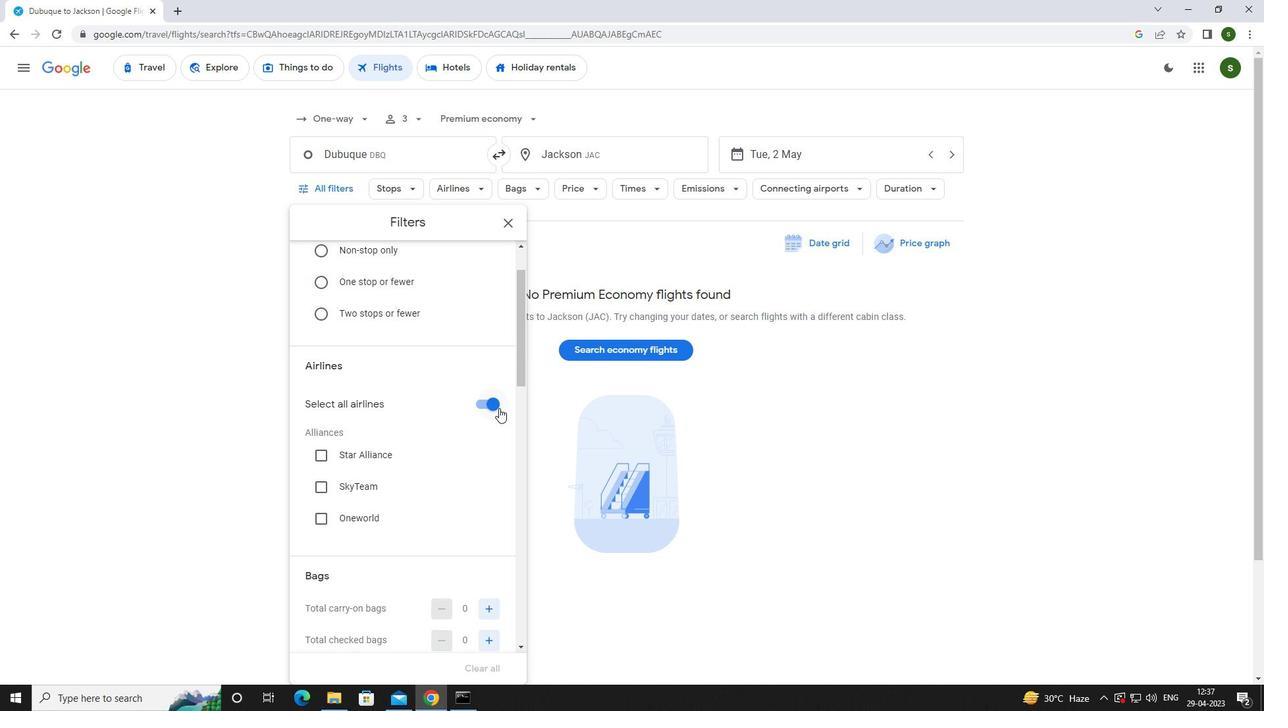 
Action: Mouse pressed left at (493, 402)
Screenshot: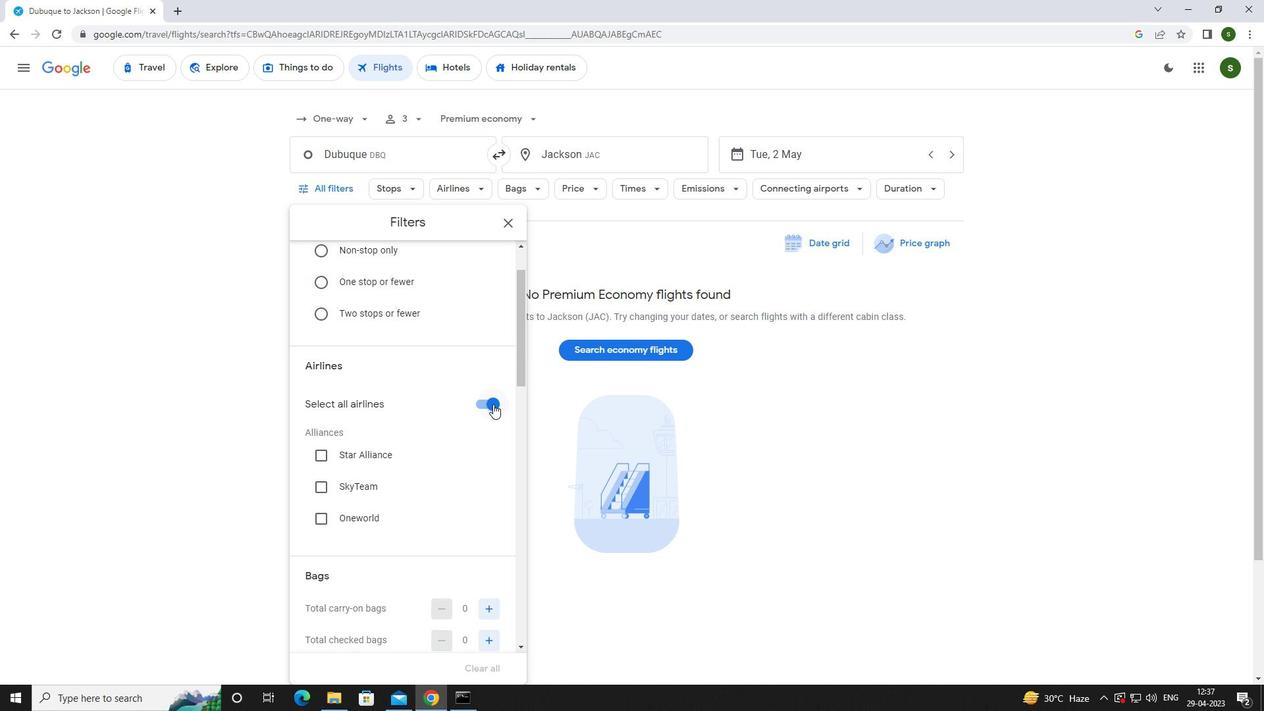 
Action: Mouse moved to (443, 379)
Screenshot: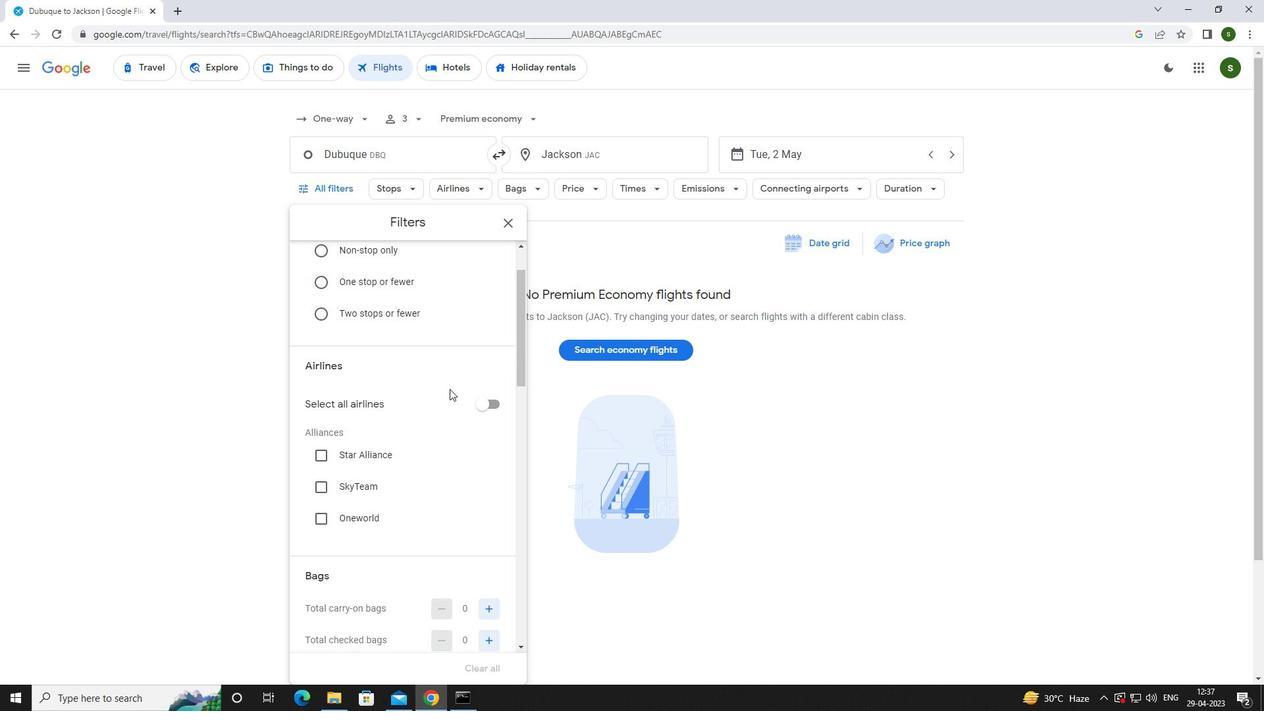 
Action: Mouse scrolled (443, 378) with delta (0, 0)
Screenshot: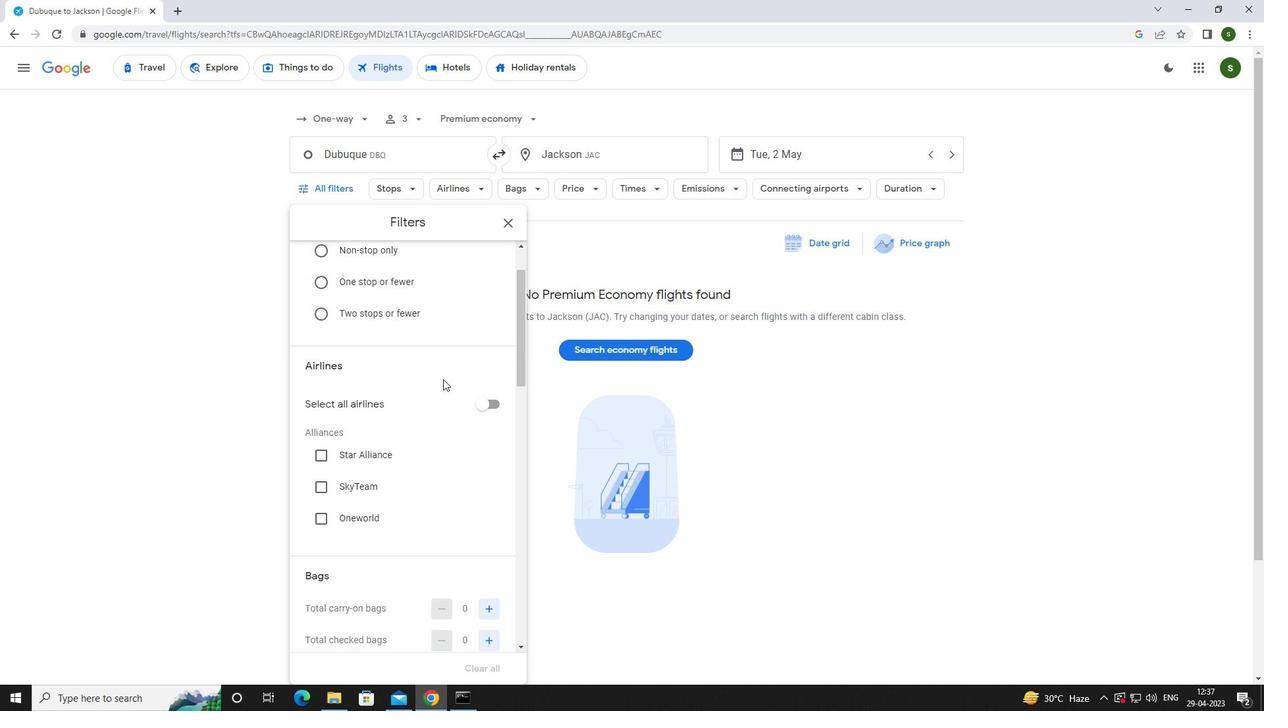 
Action: Mouse scrolled (443, 378) with delta (0, 0)
Screenshot: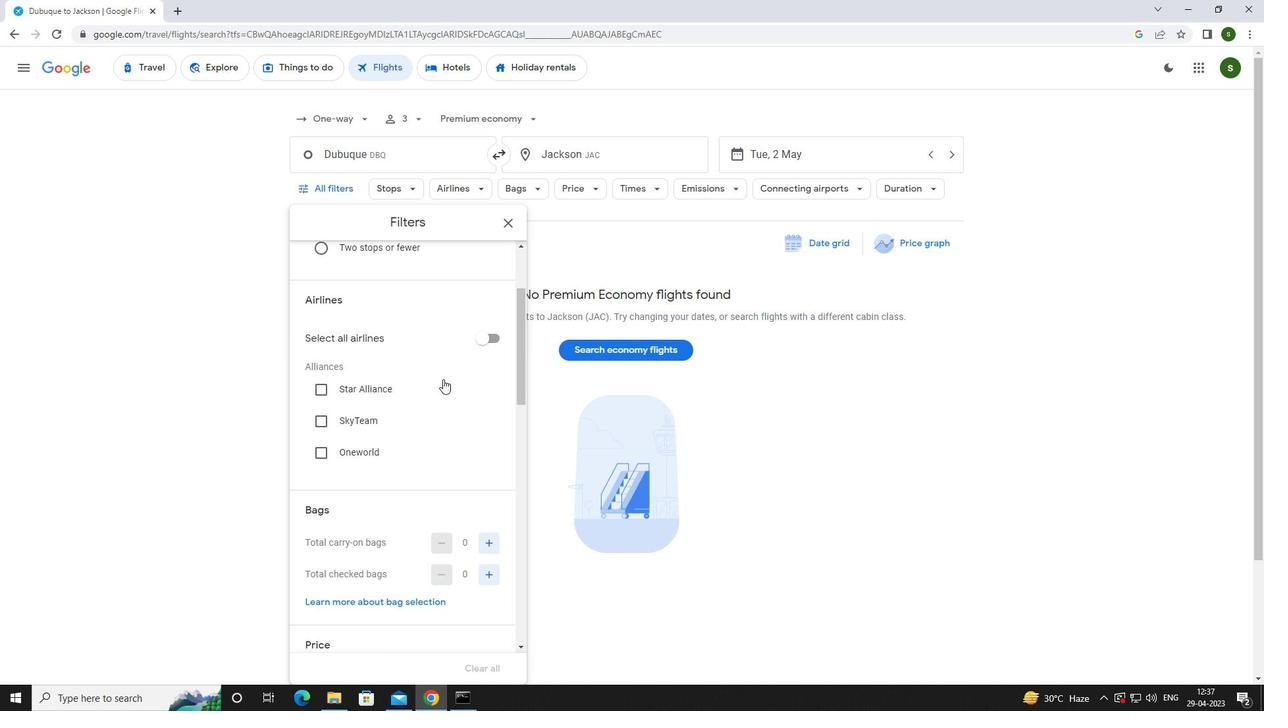 
Action: Mouse scrolled (443, 378) with delta (0, 0)
Screenshot: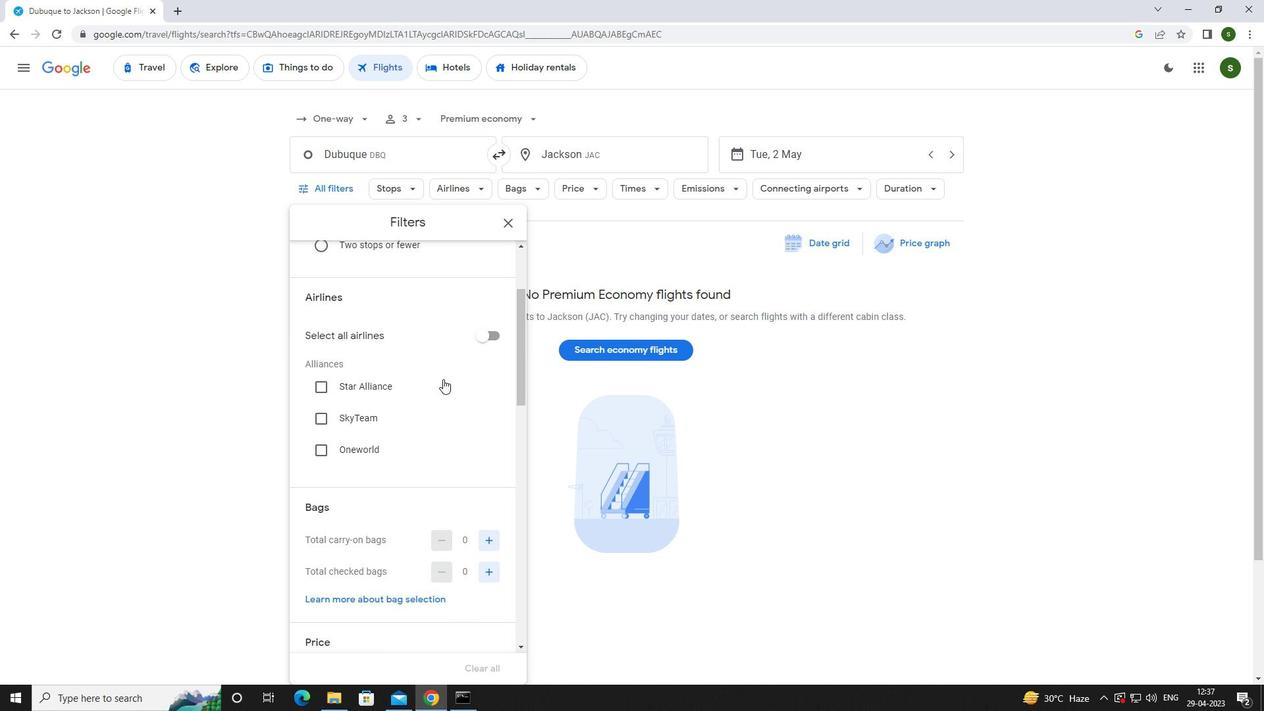 
Action: Mouse scrolled (443, 378) with delta (0, 0)
Screenshot: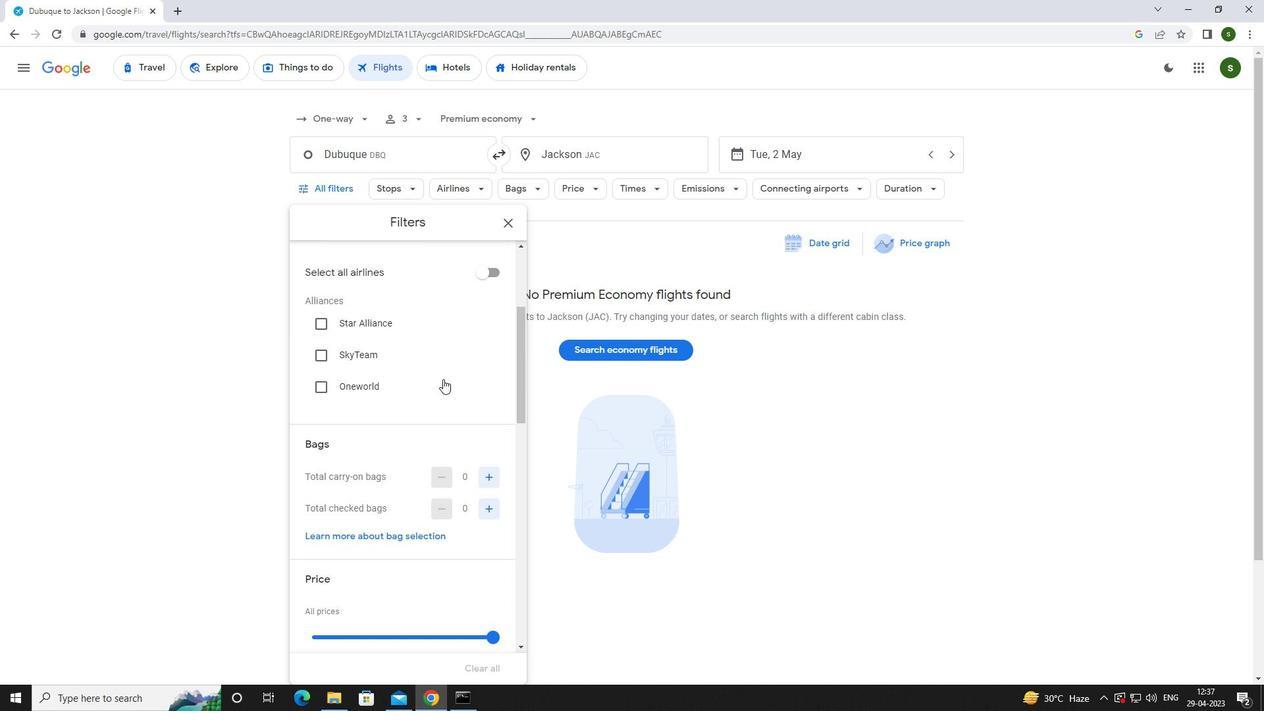
Action: Mouse moved to (494, 379)
Screenshot: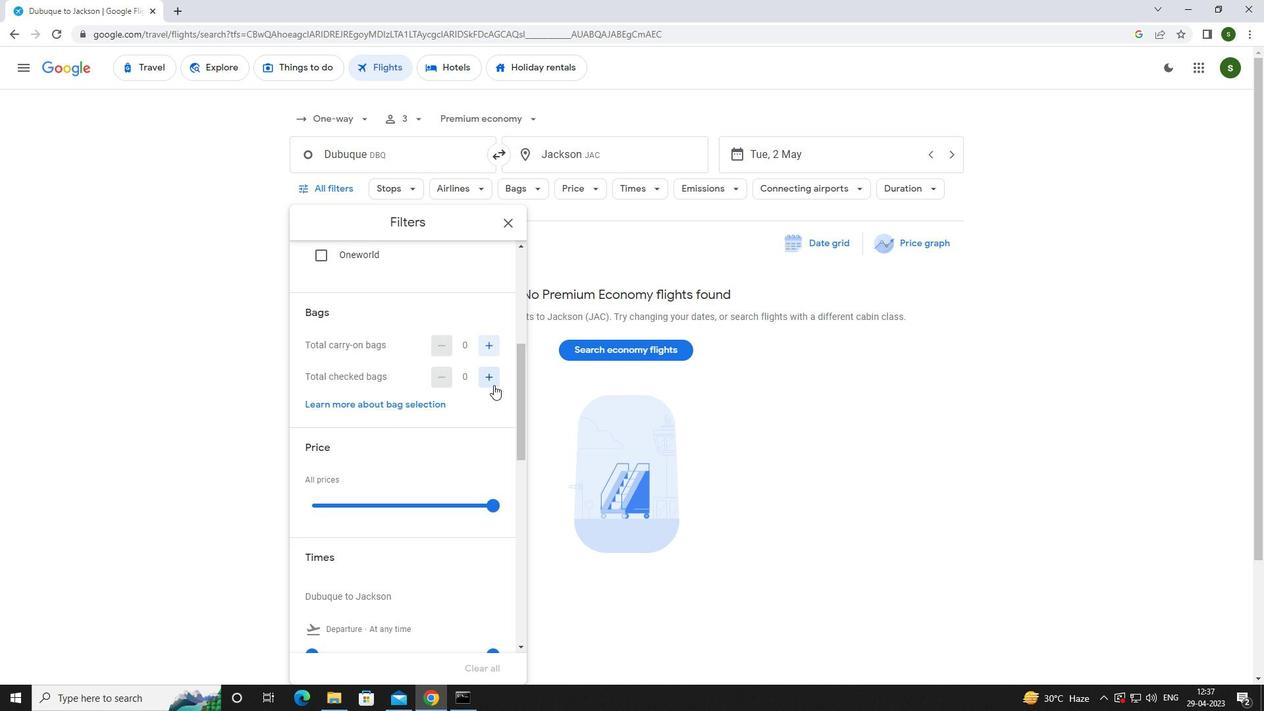
Action: Mouse pressed left at (494, 379)
Screenshot: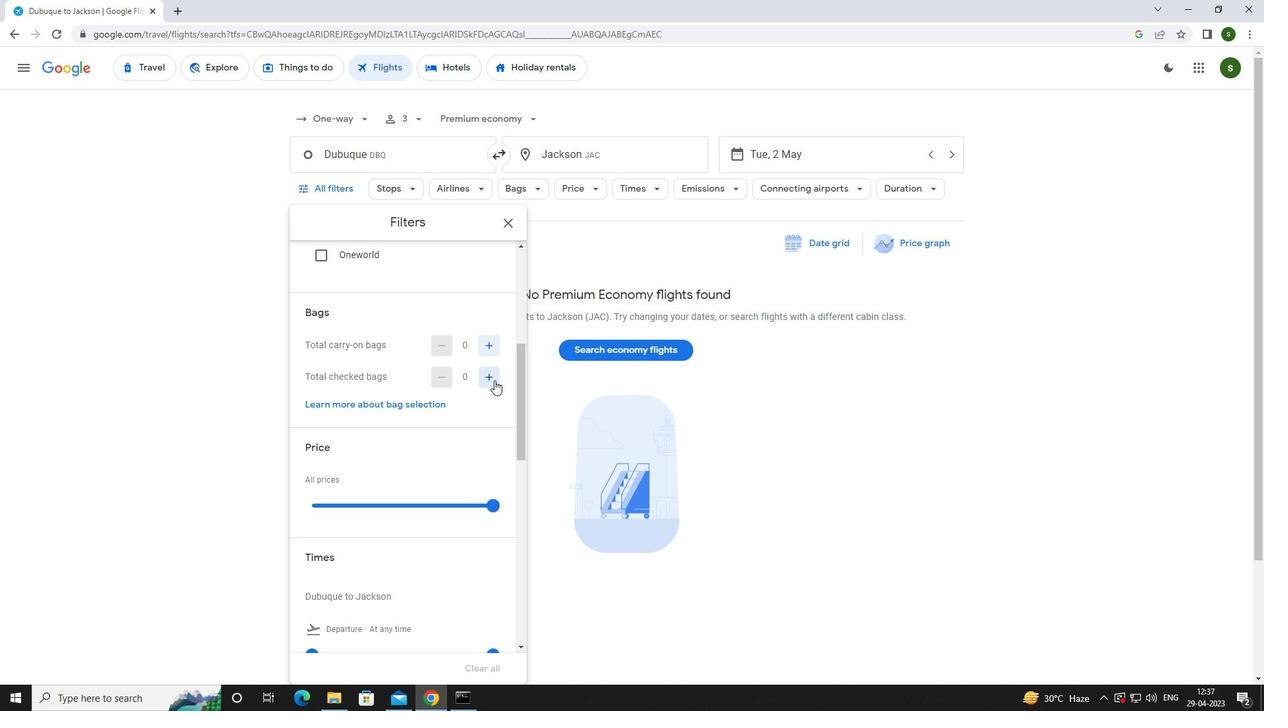 
Action: Mouse pressed left at (494, 379)
Screenshot: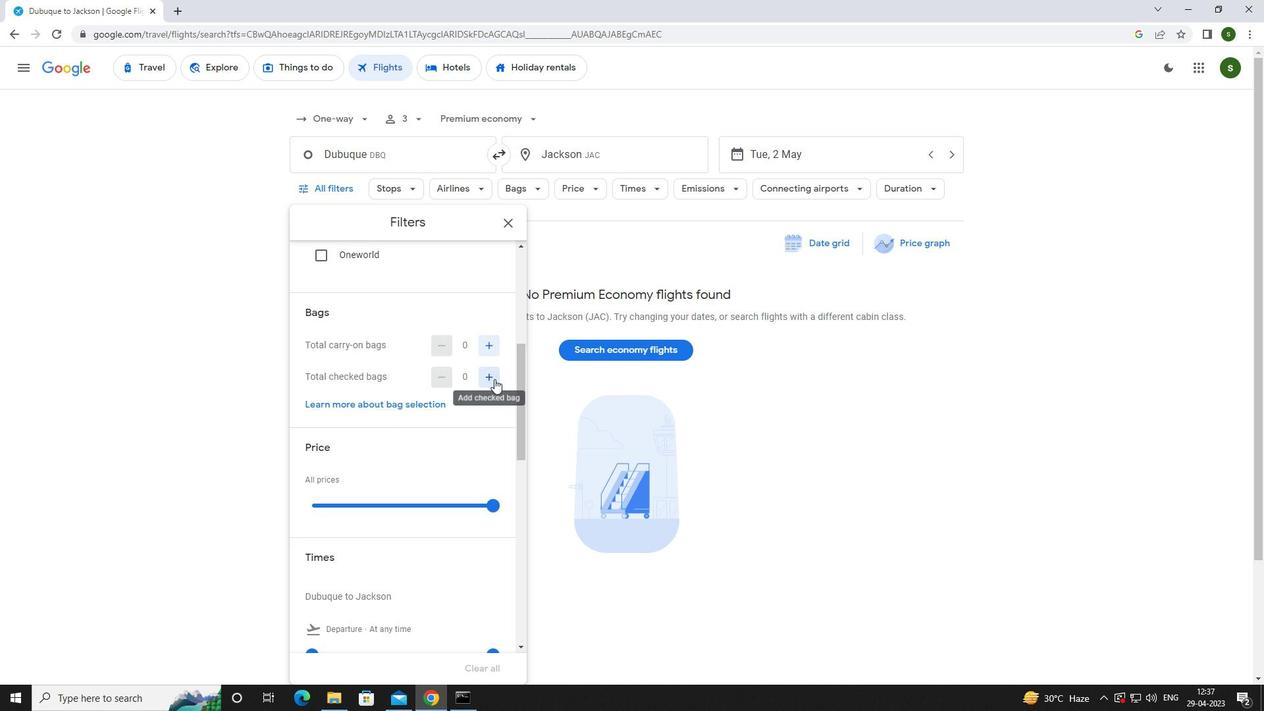 
Action: Mouse moved to (430, 381)
Screenshot: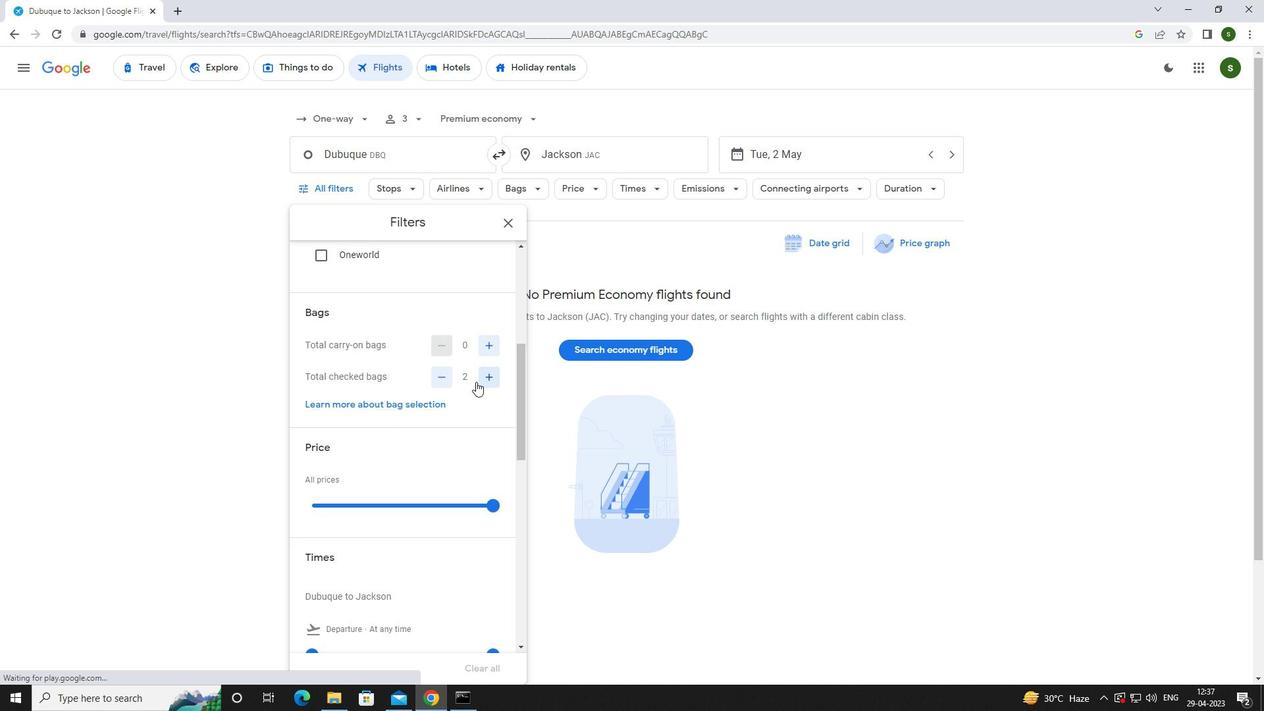 
Action: Mouse scrolled (430, 381) with delta (0, 0)
Screenshot: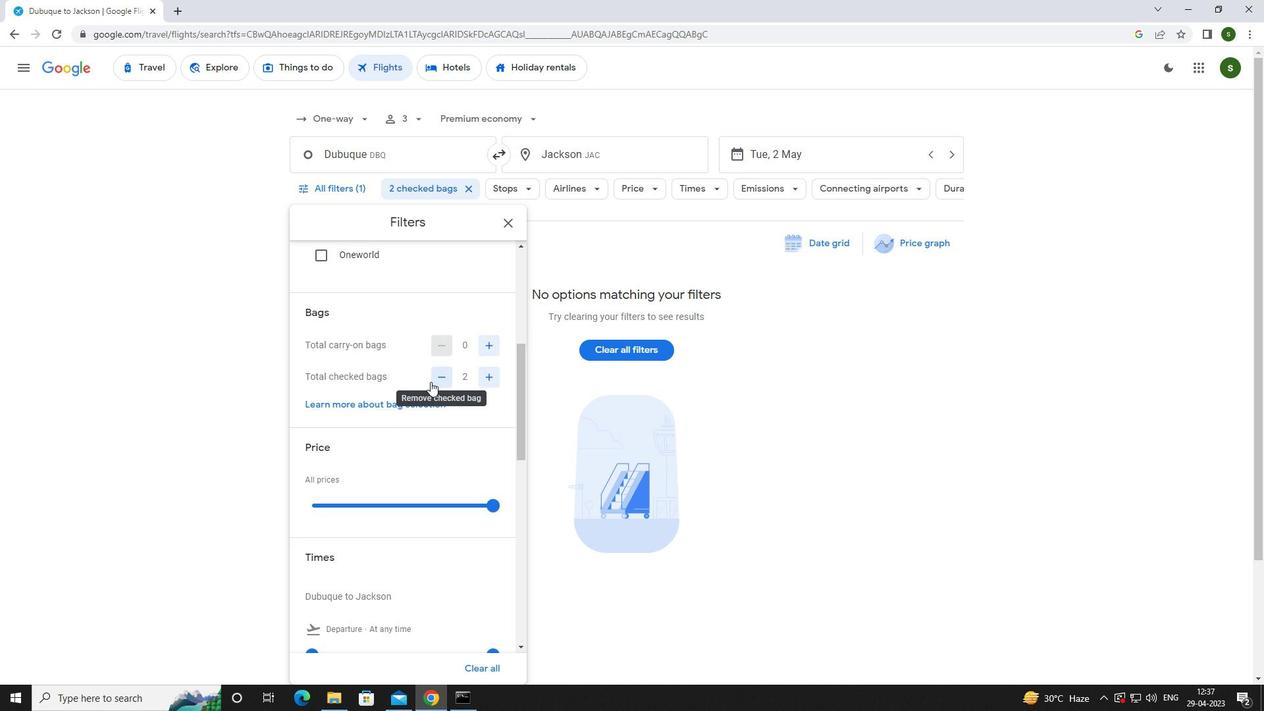 
Action: Mouse scrolled (430, 381) with delta (0, 0)
Screenshot: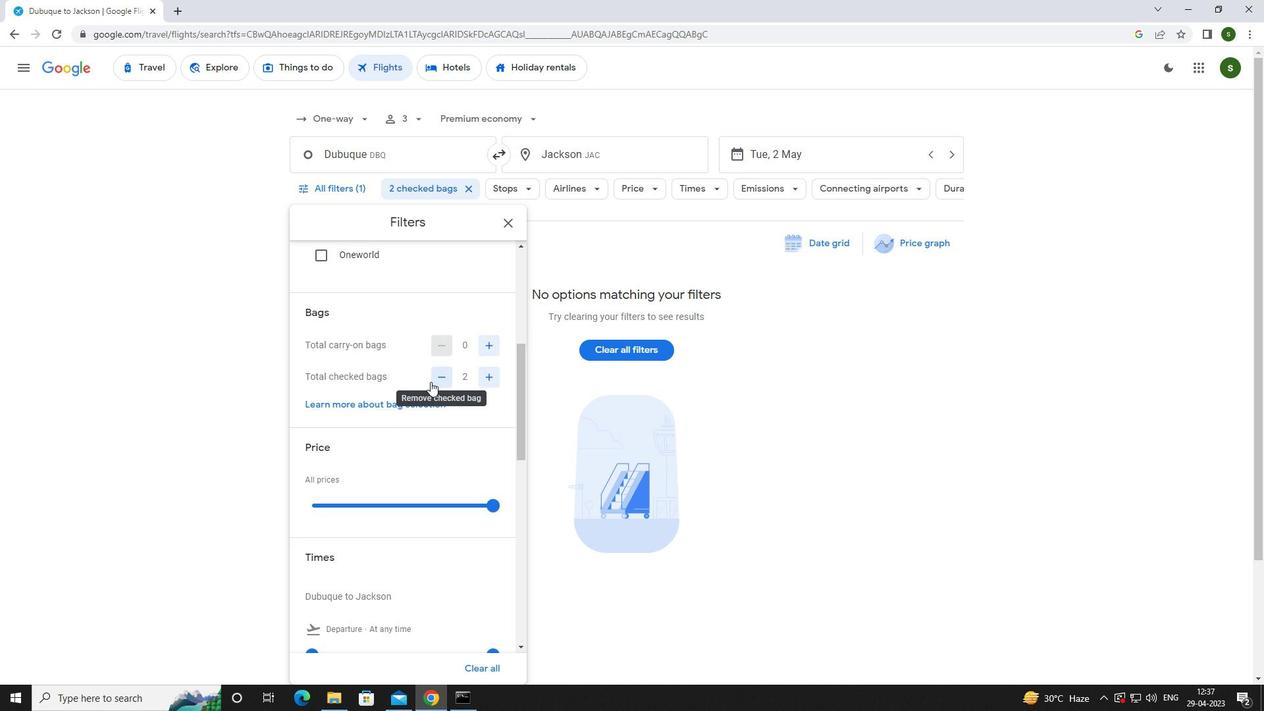 
Action: Mouse moved to (487, 375)
Screenshot: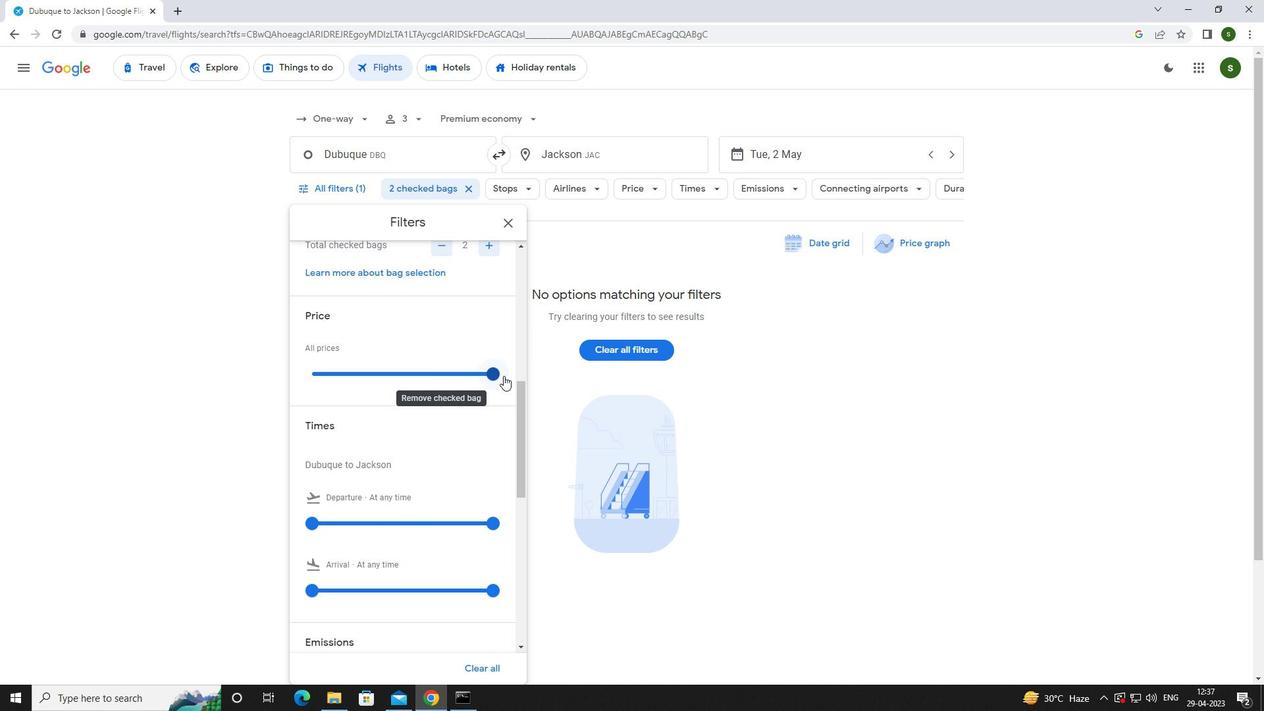 
Action: Mouse pressed left at (487, 375)
Screenshot: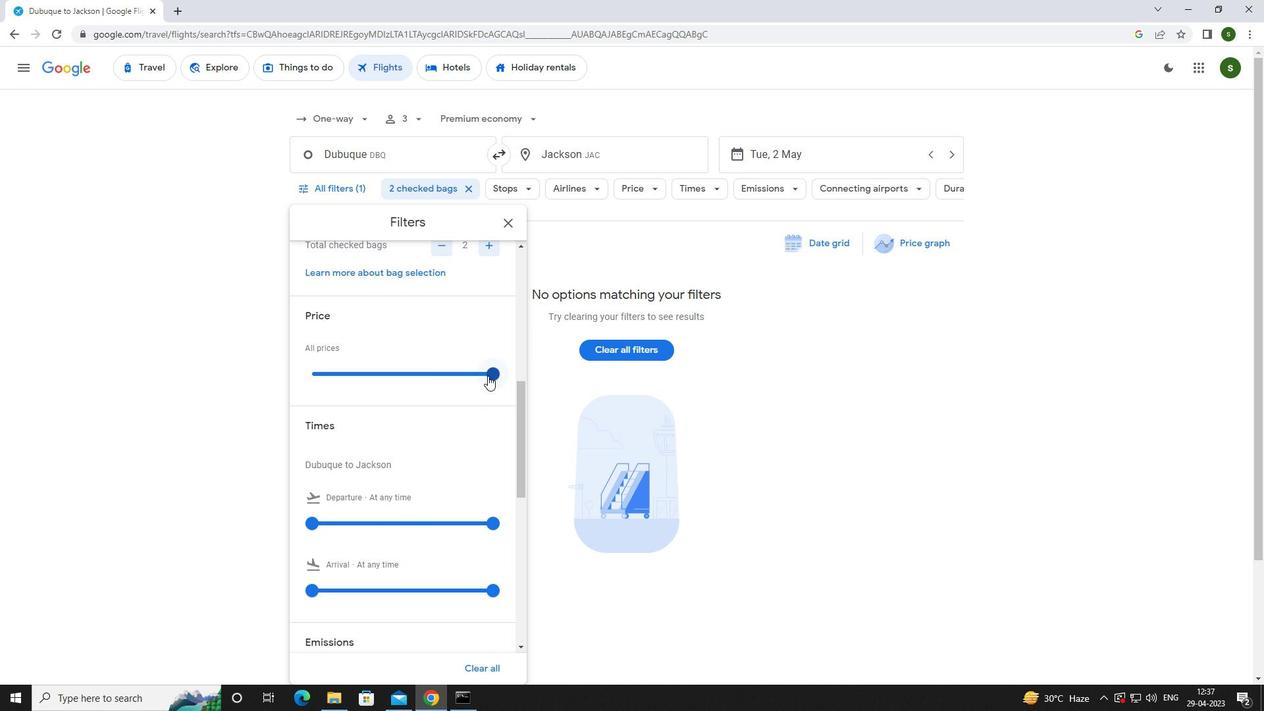 
Action: Mouse moved to (400, 379)
Screenshot: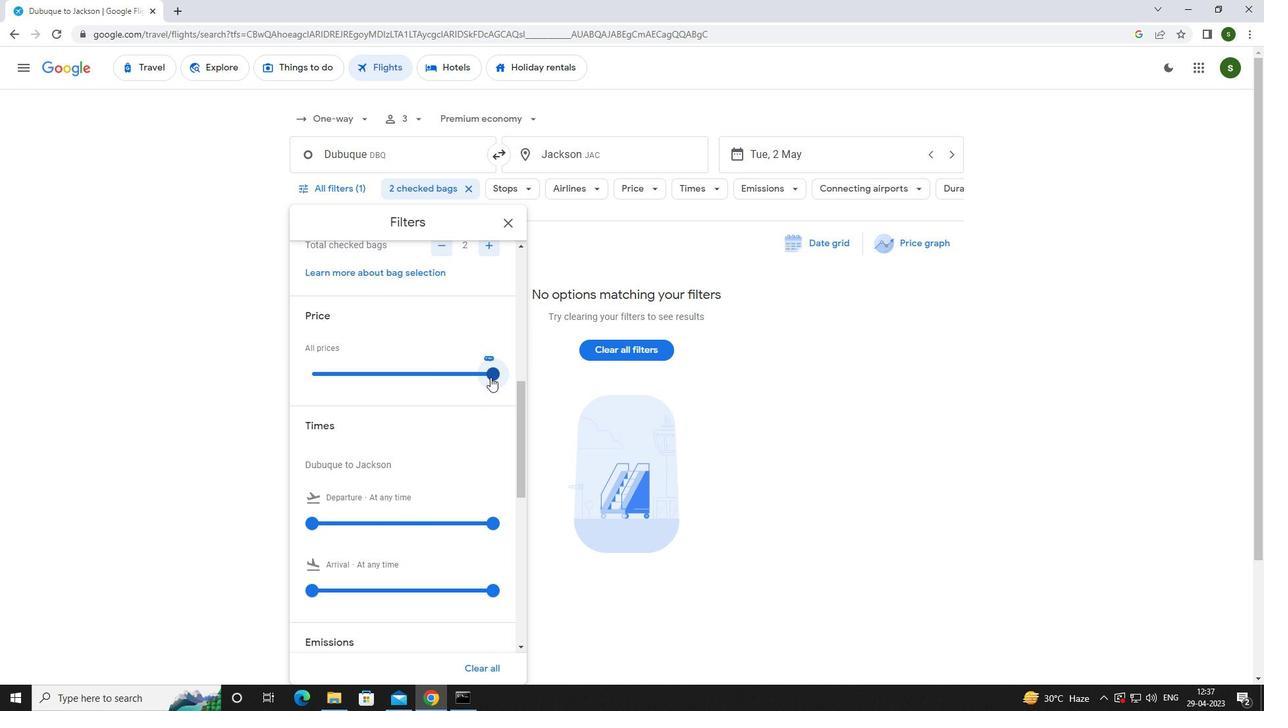 
Action: Mouse scrolled (400, 379) with delta (0, 0)
Screenshot: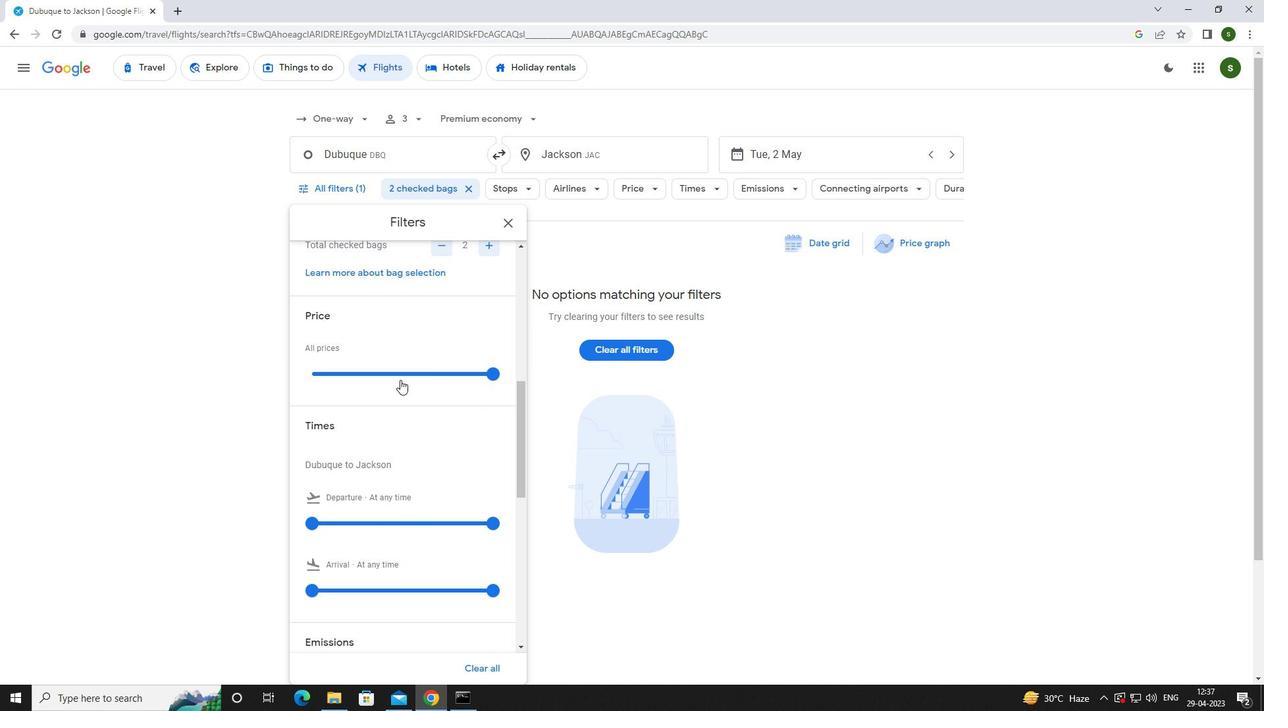 
Action: Mouse scrolled (400, 379) with delta (0, 0)
Screenshot: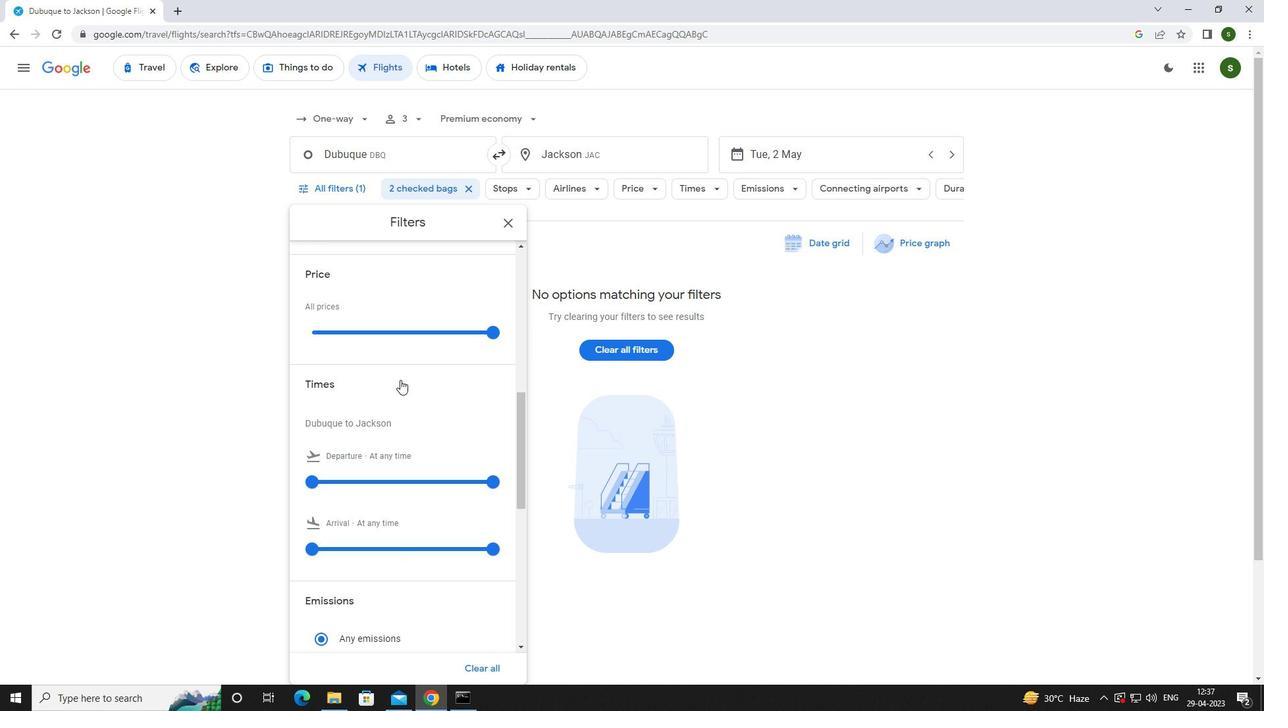 
Action: Mouse moved to (308, 389)
Screenshot: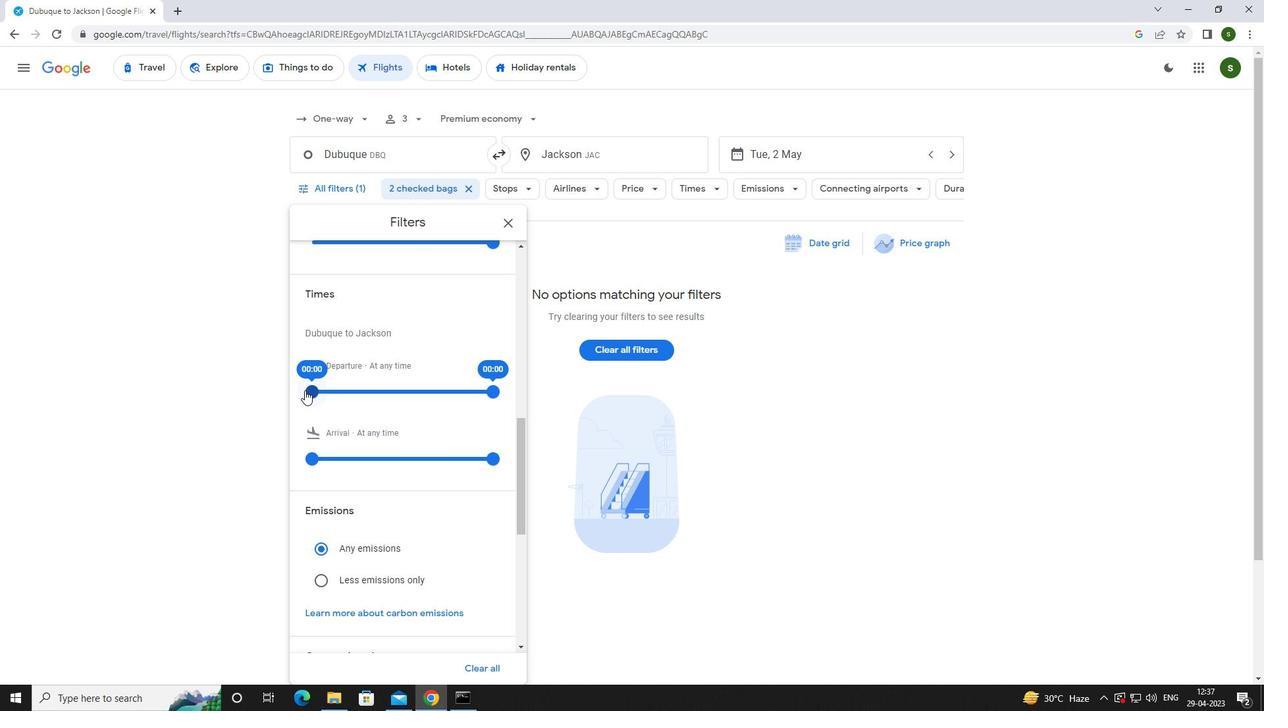 
Action: Mouse pressed left at (308, 389)
Screenshot: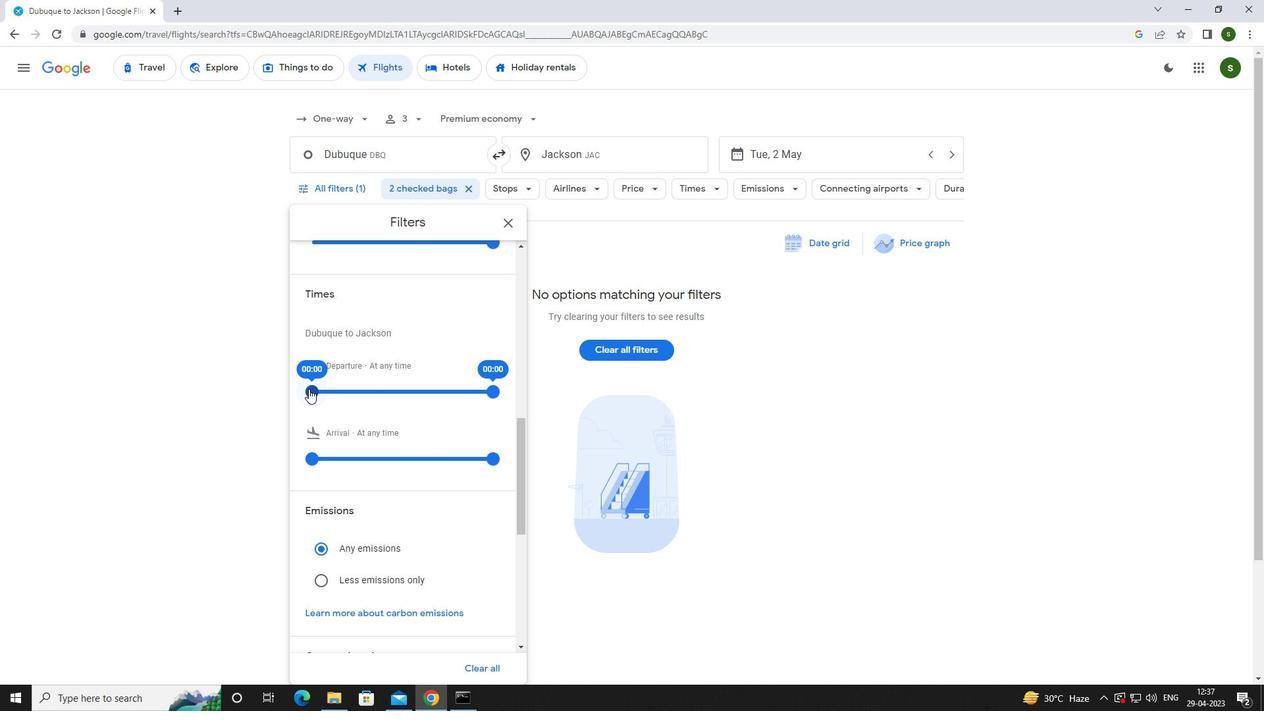 
Action: Mouse moved to (817, 451)
Screenshot: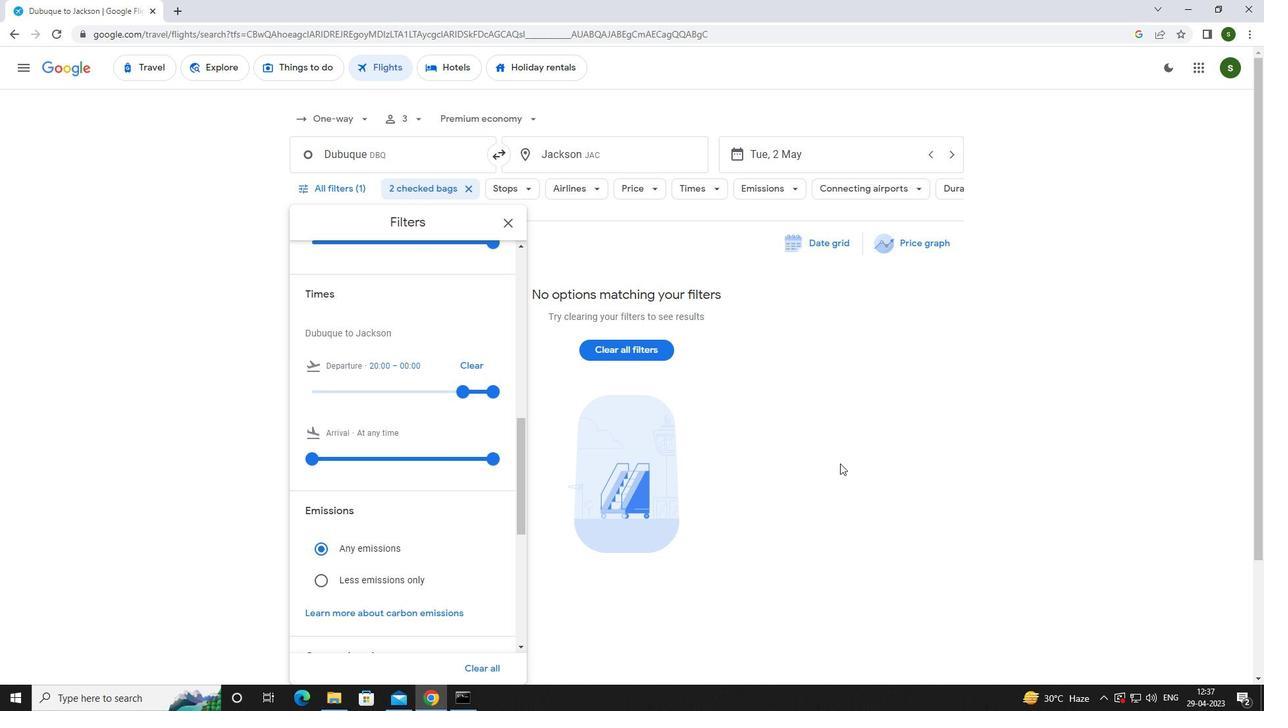 
Action: Mouse pressed left at (817, 451)
Screenshot: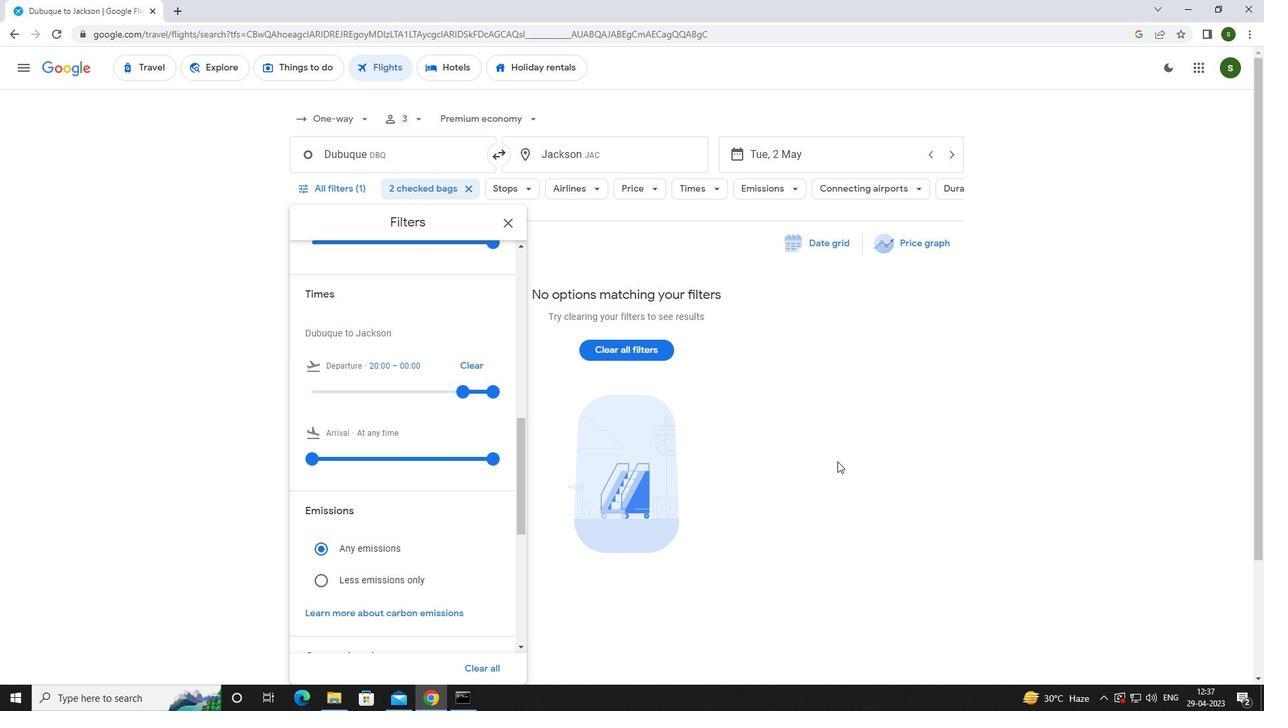 
Action: Mouse moved to (796, 453)
Screenshot: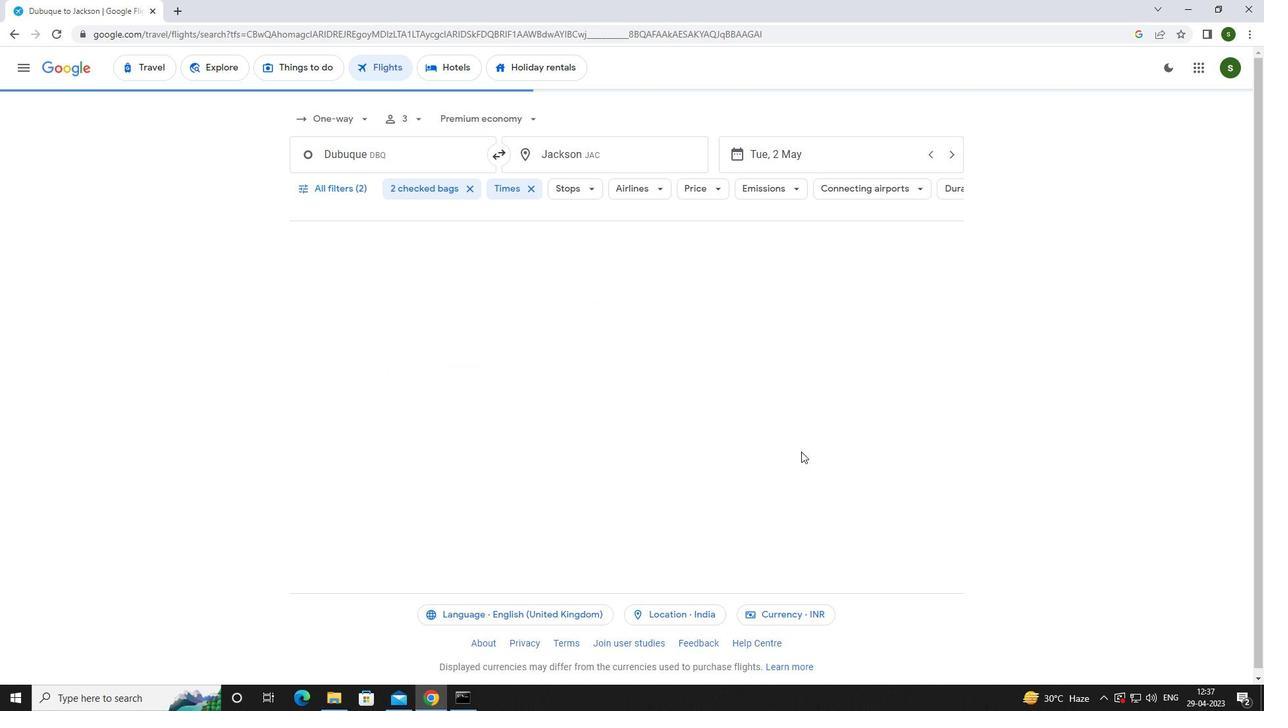 
